 Task: Search one way flight ticket for 1 adult, 5 children, 2 infants in seat and 1 infant on lap in first from Cleveland: Cleveland Hopkins International Airport to Greensboro: Piedmont Triad International Airport on 5-1-2023. Choice of flights is Emirates. Number of bags: 1 checked bag. Price is upto 77000. Outbound departure time preference is 5:15.
Action: Mouse moved to (264, 274)
Screenshot: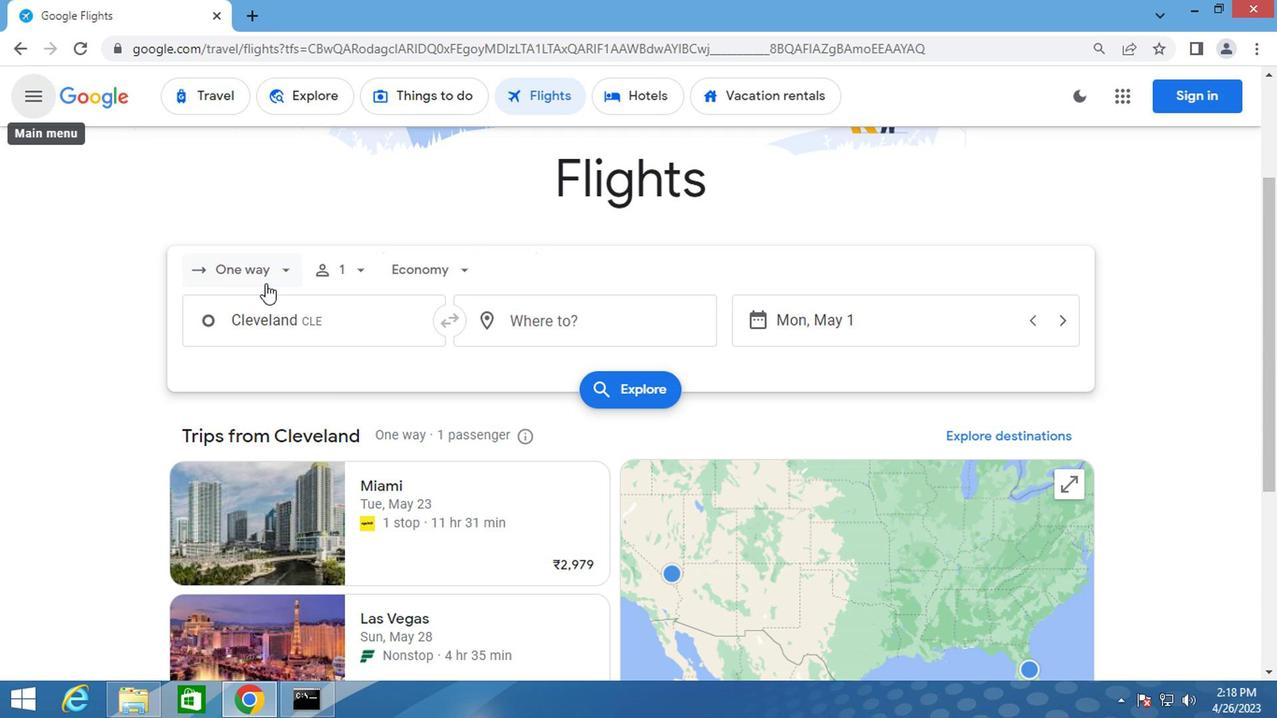 
Action: Mouse pressed left at (264, 274)
Screenshot: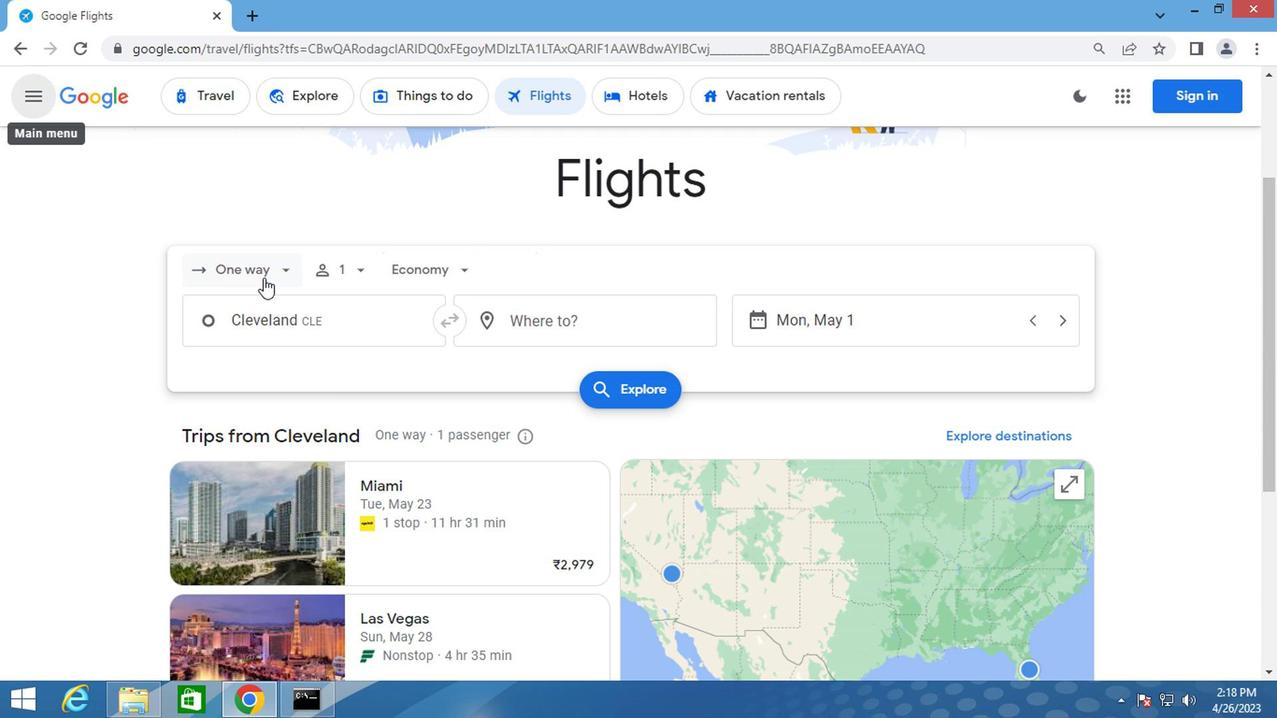 
Action: Mouse moved to (263, 346)
Screenshot: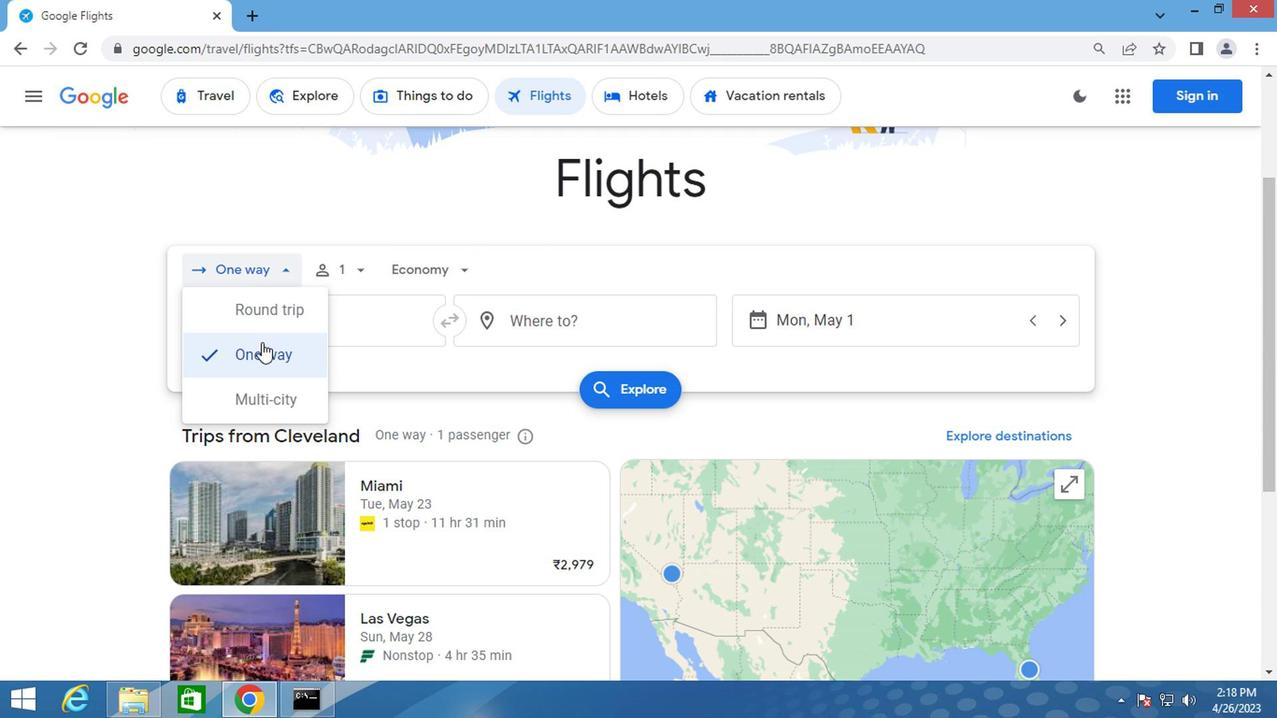 
Action: Mouse pressed left at (263, 346)
Screenshot: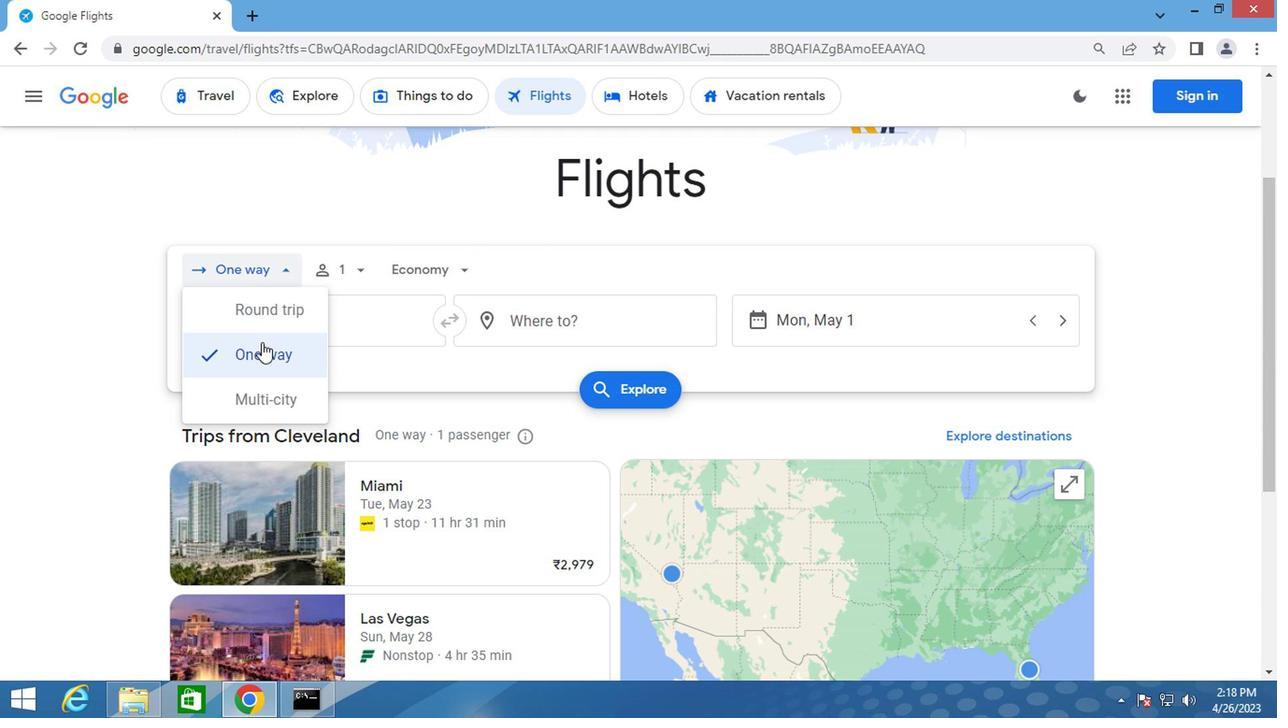
Action: Mouse moved to (358, 273)
Screenshot: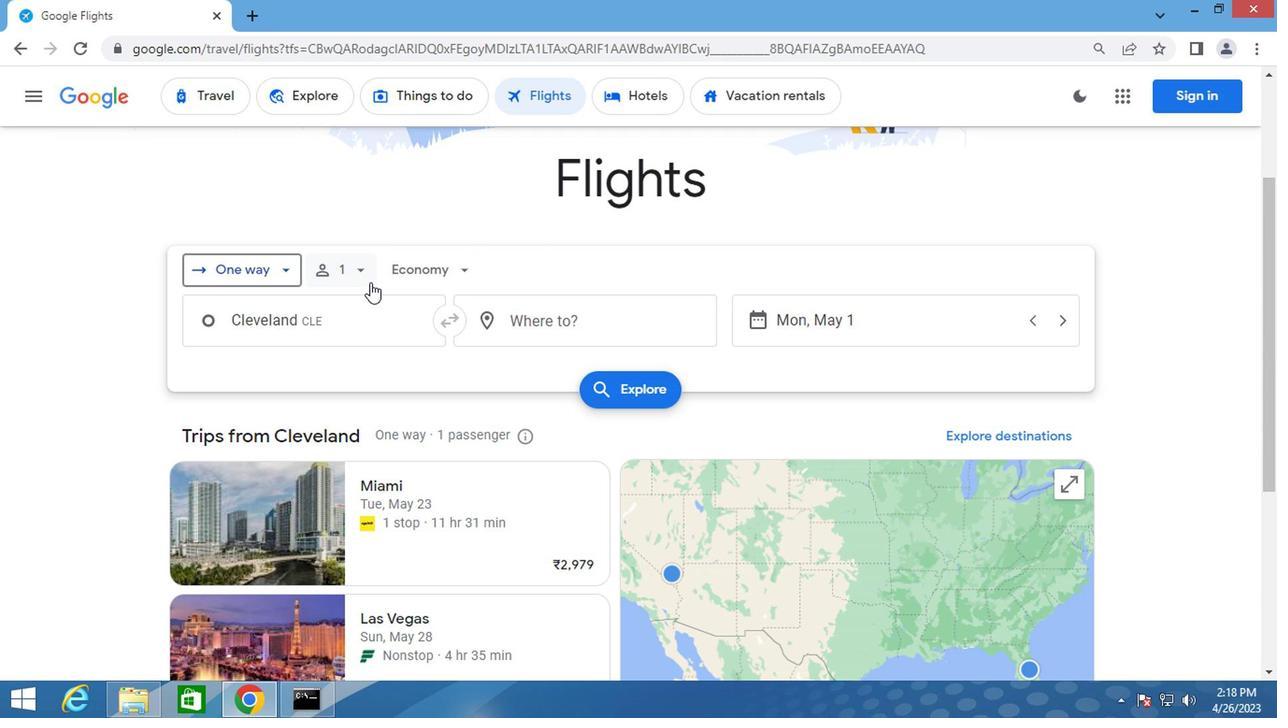 
Action: Mouse pressed left at (358, 273)
Screenshot: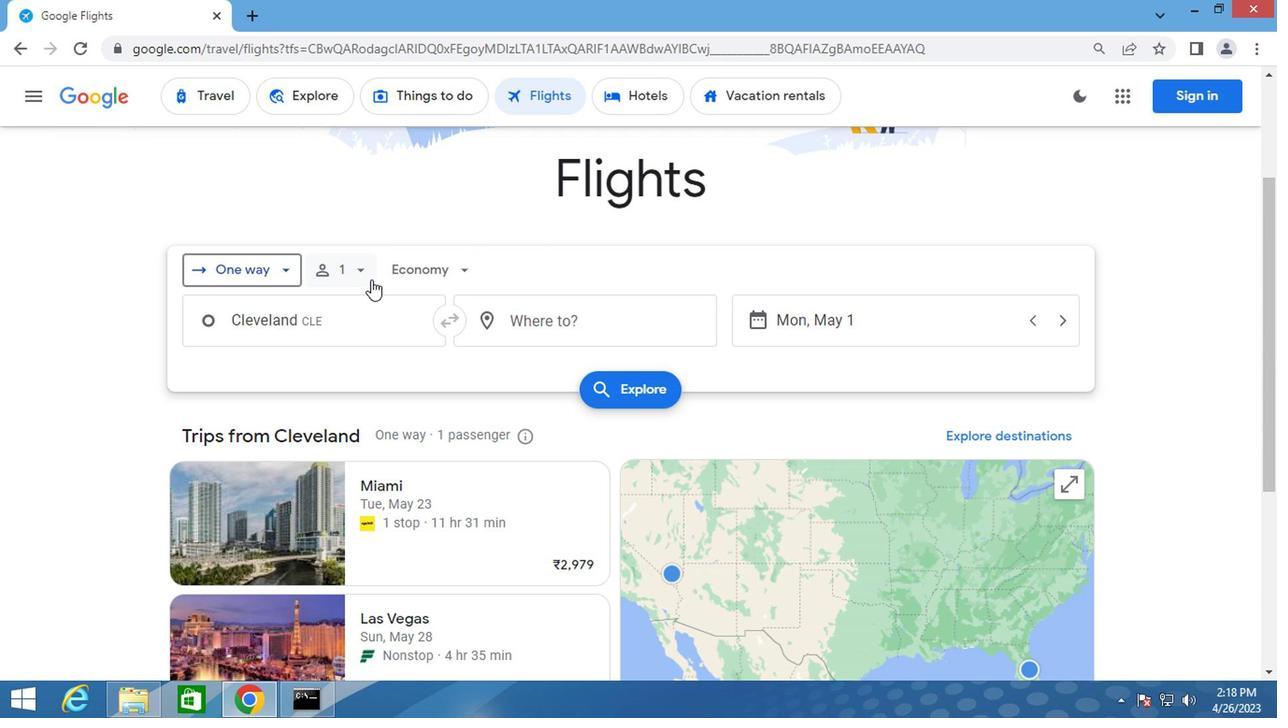 
Action: Mouse moved to (476, 367)
Screenshot: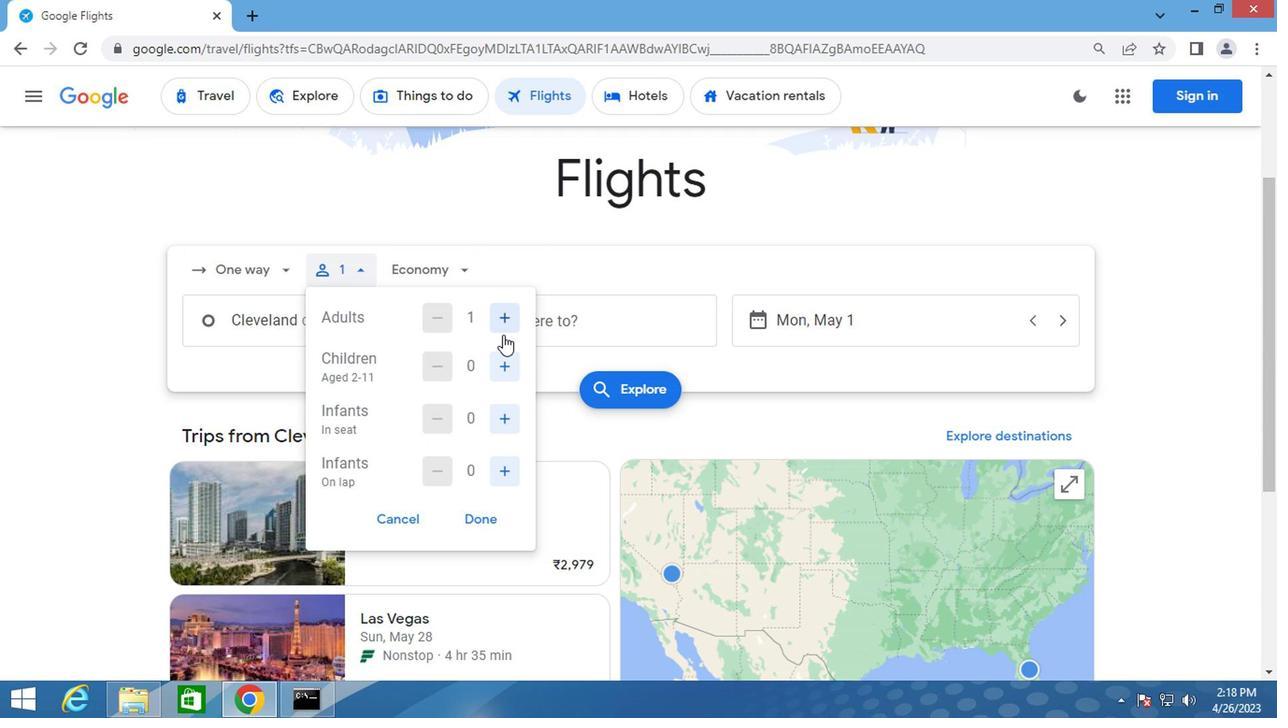 
Action: Mouse pressed left at (476, 367)
Screenshot: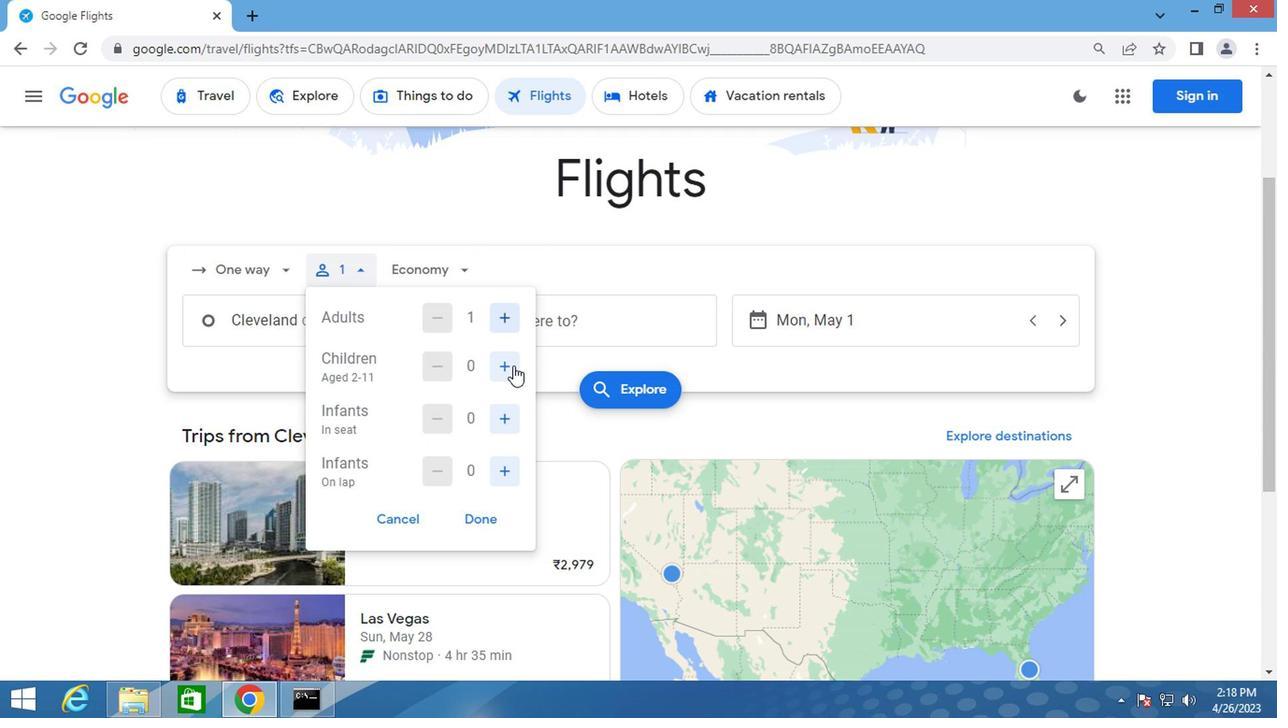 
Action: Mouse pressed left at (476, 367)
Screenshot: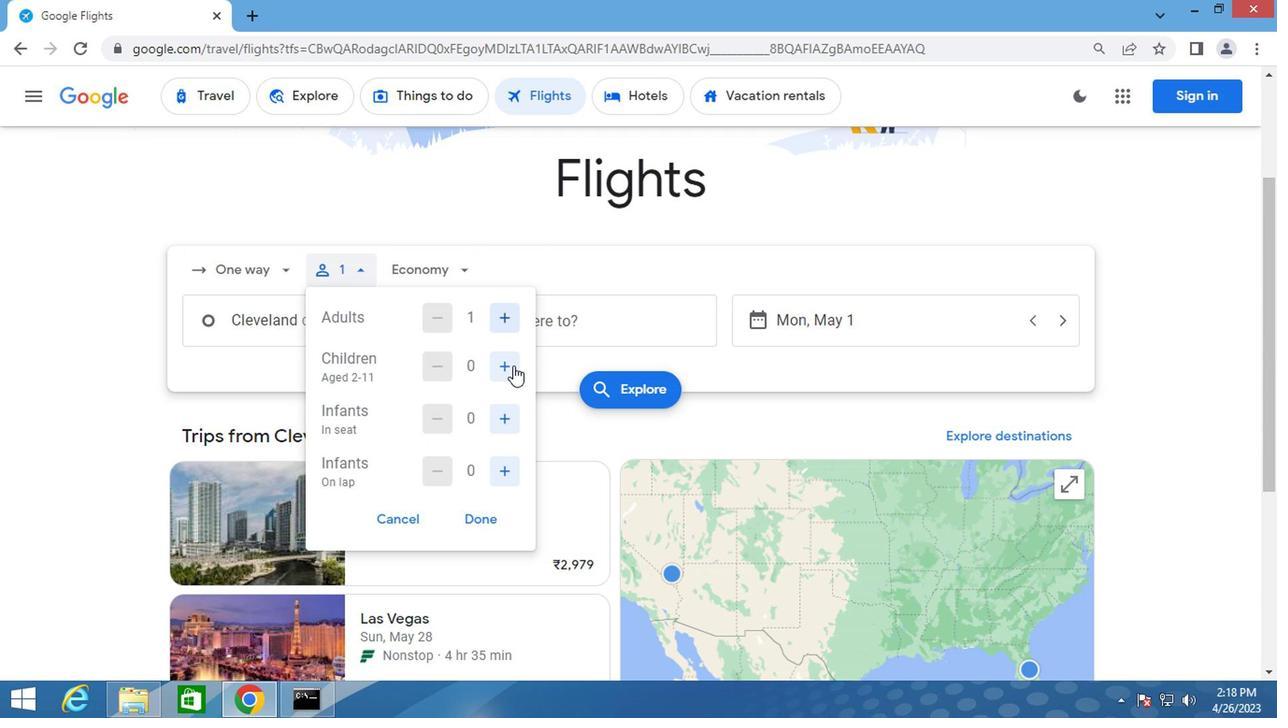 
Action: Mouse pressed left at (476, 367)
Screenshot: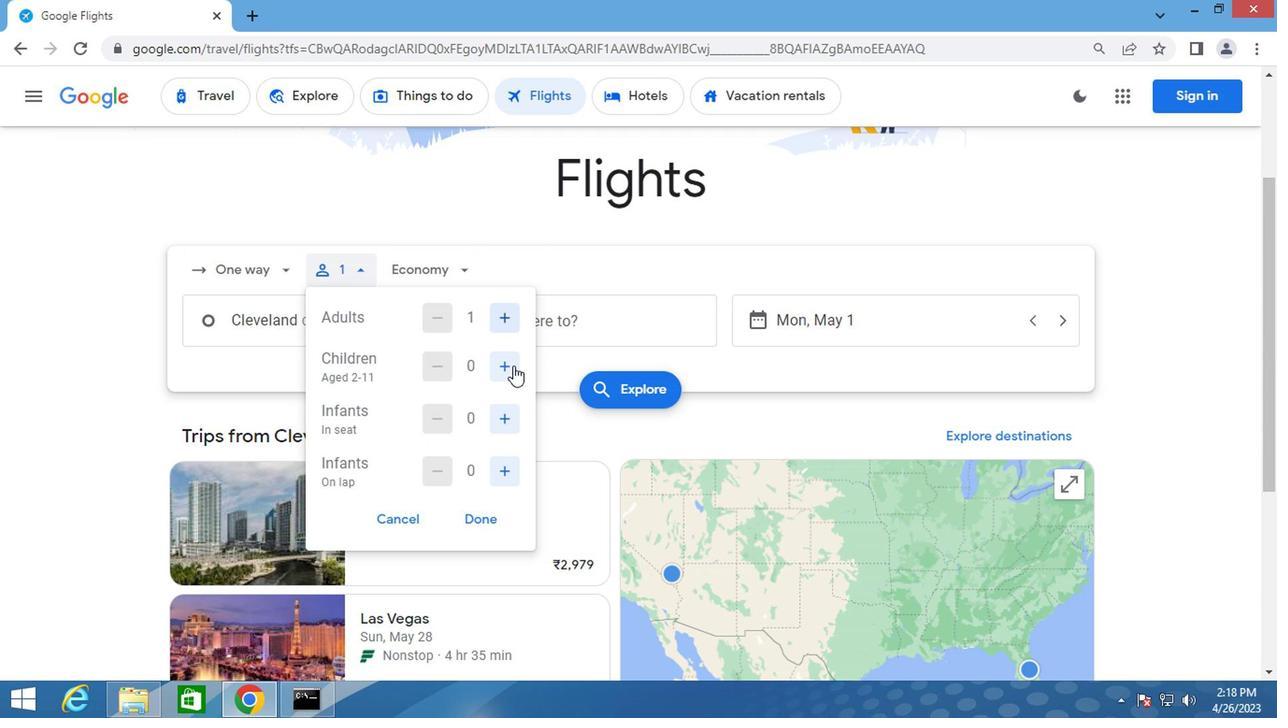 
Action: Mouse pressed left at (476, 367)
Screenshot: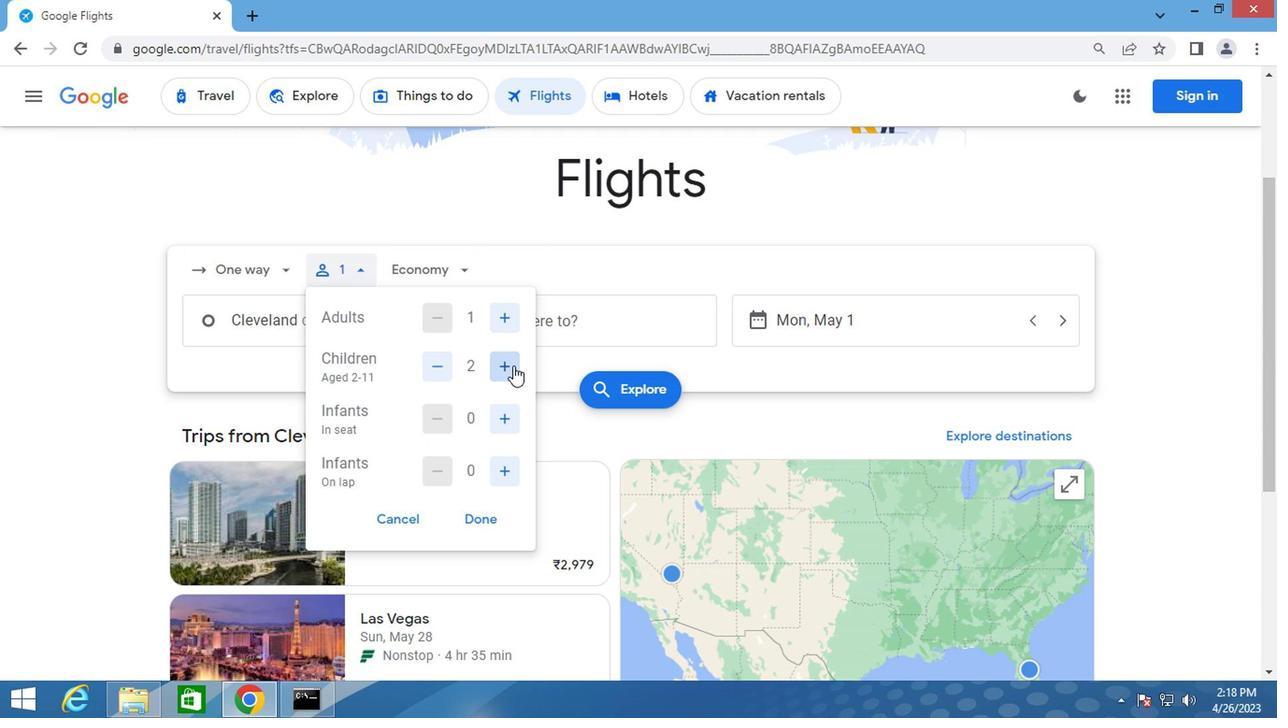 
Action: Mouse pressed left at (476, 367)
Screenshot: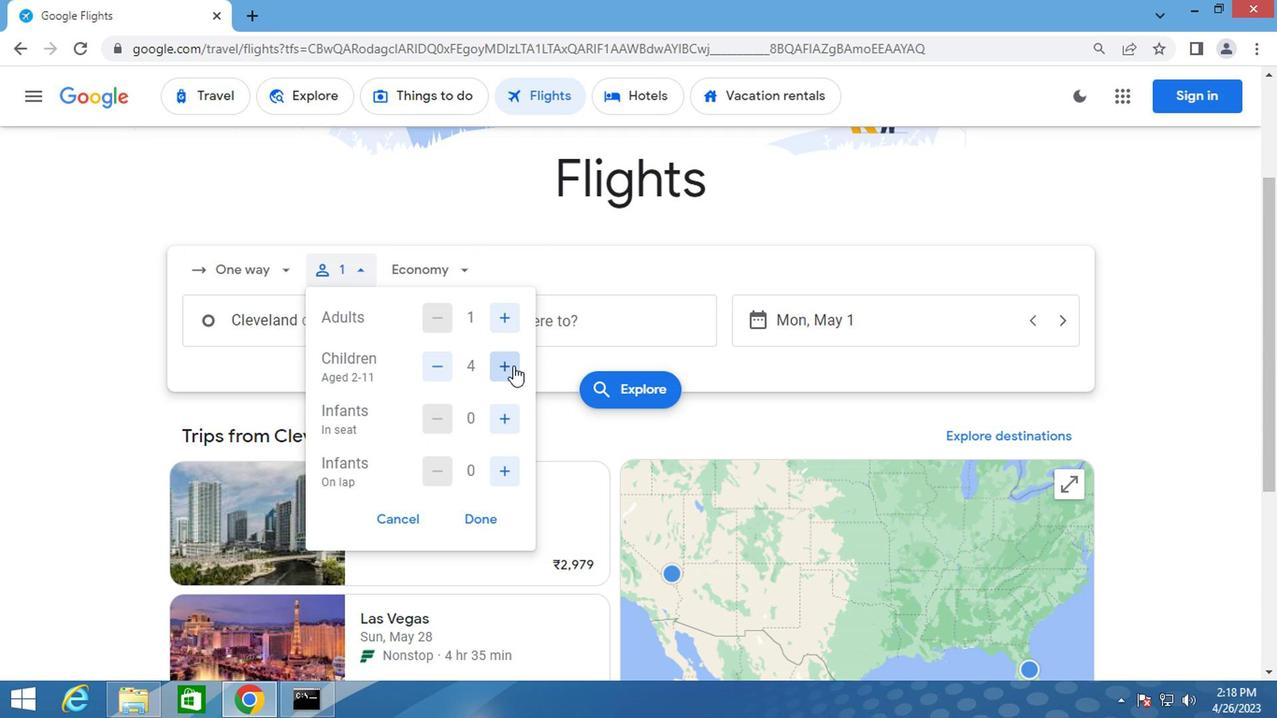 
Action: Mouse moved to (463, 418)
Screenshot: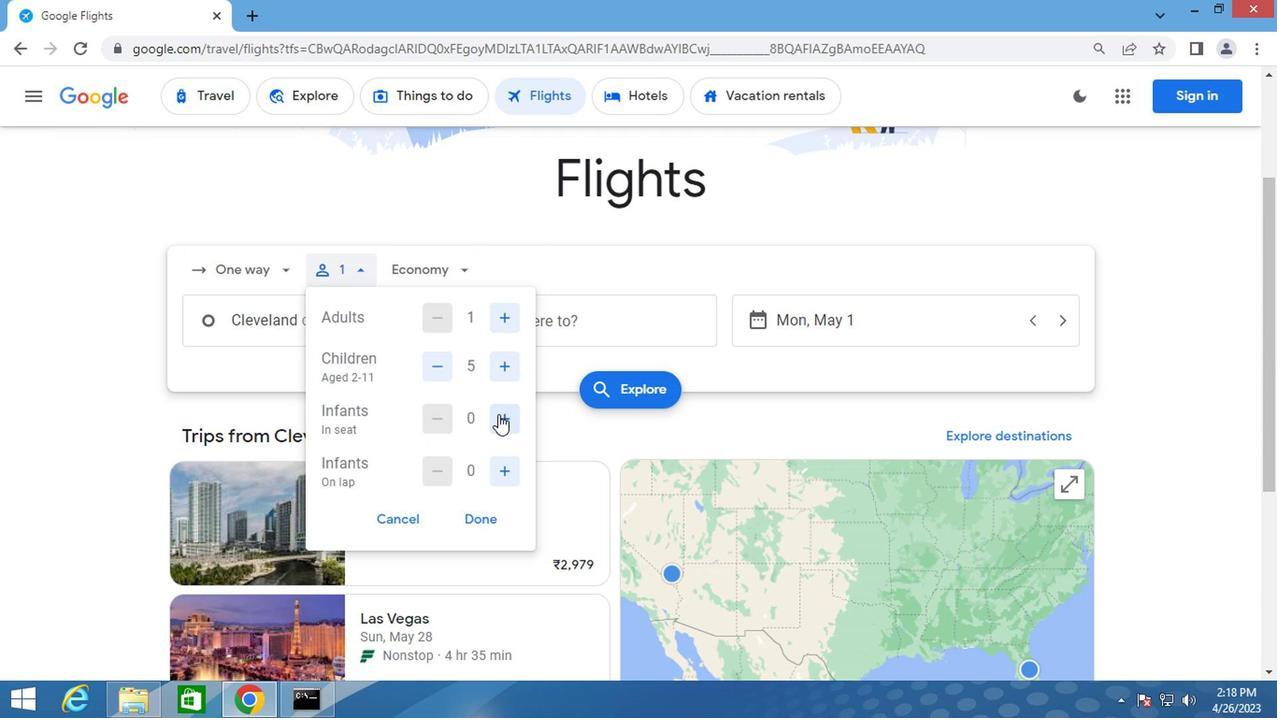 
Action: Mouse pressed left at (463, 418)
Screenshot: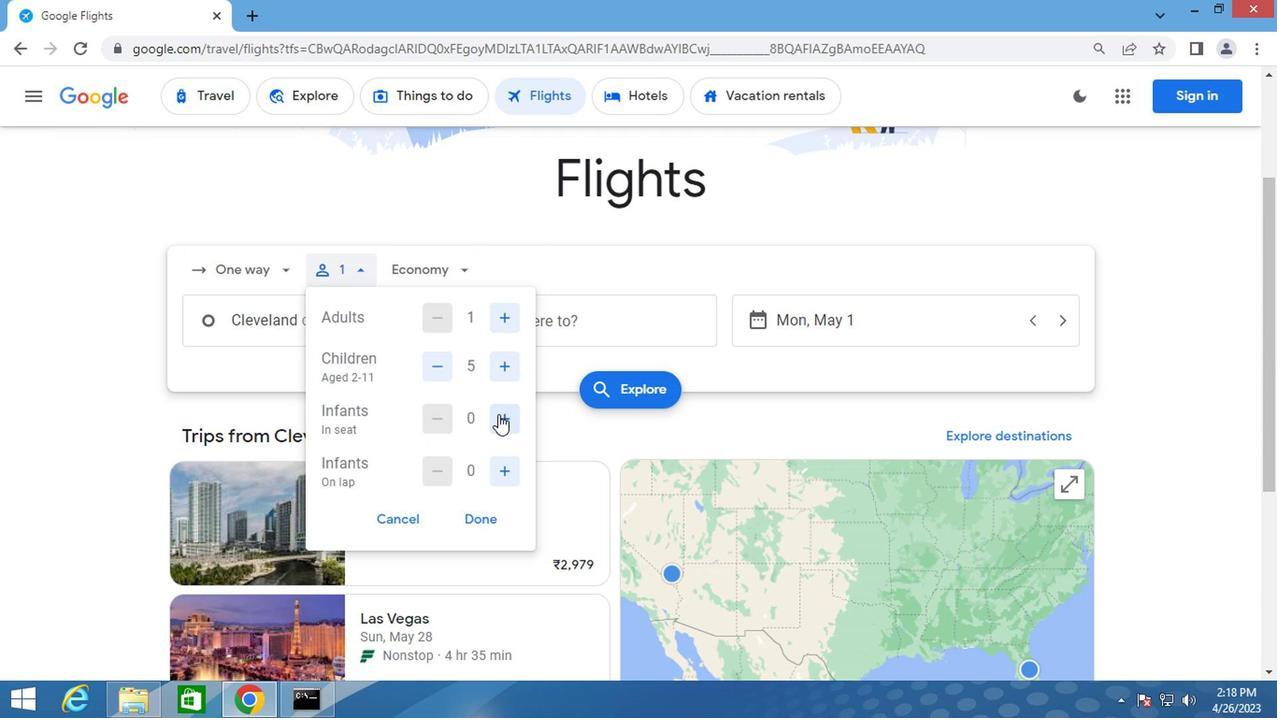 
Action: Mouse pressed left at (463, 418)
Screenshot: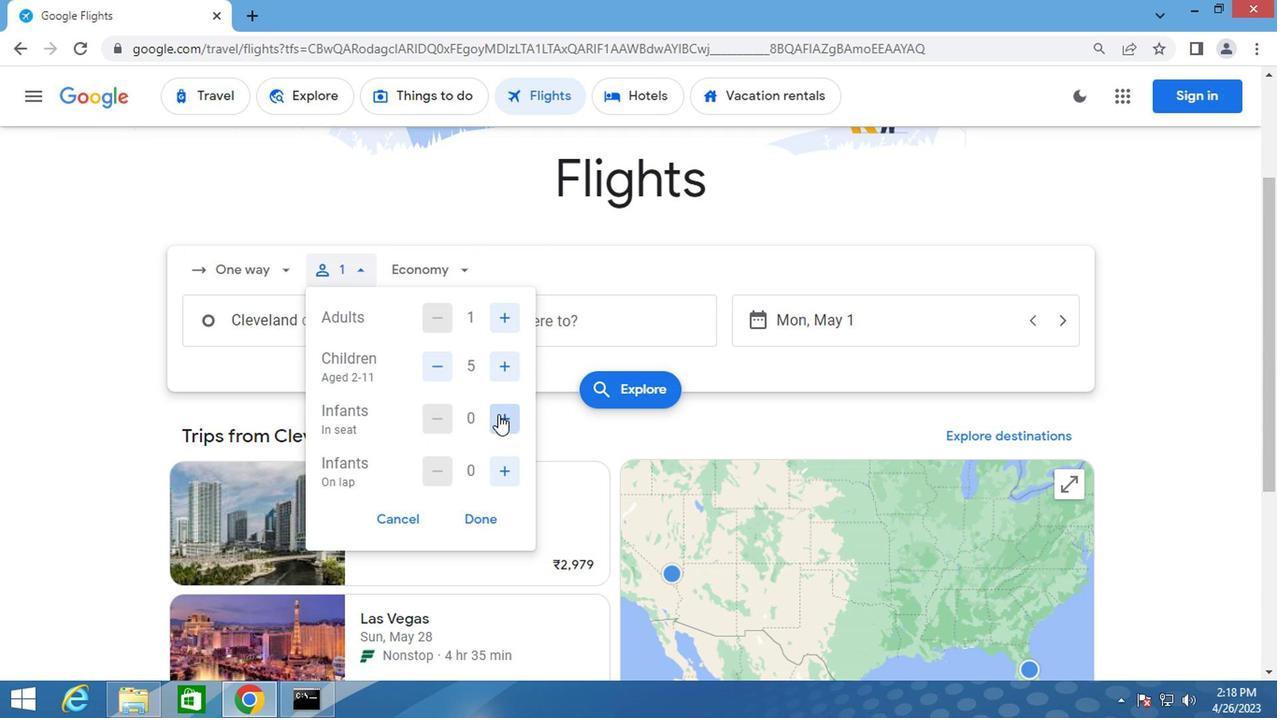 
Action: Mouse moved to (462, 475)
Screenshot: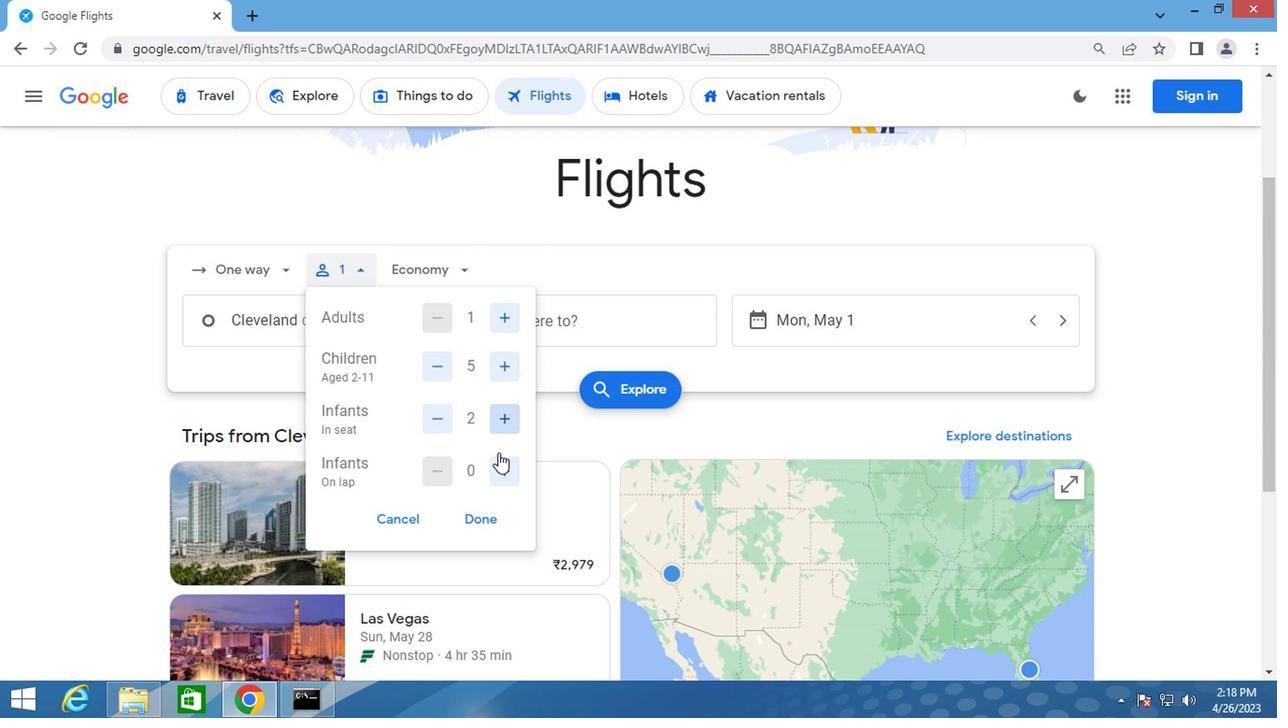 
Action: Mouse pressed left at (462, 475)
Screenshot: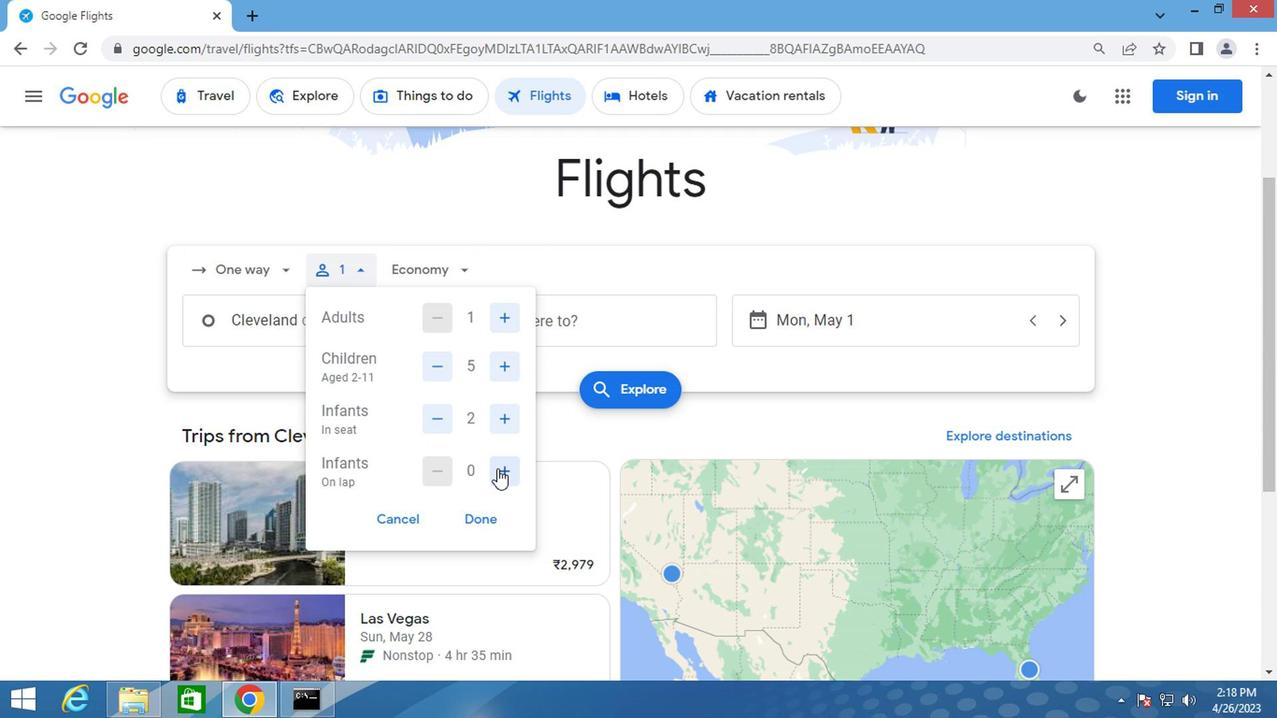 
Action: Mouse moved to (408, 265)
Screenshot: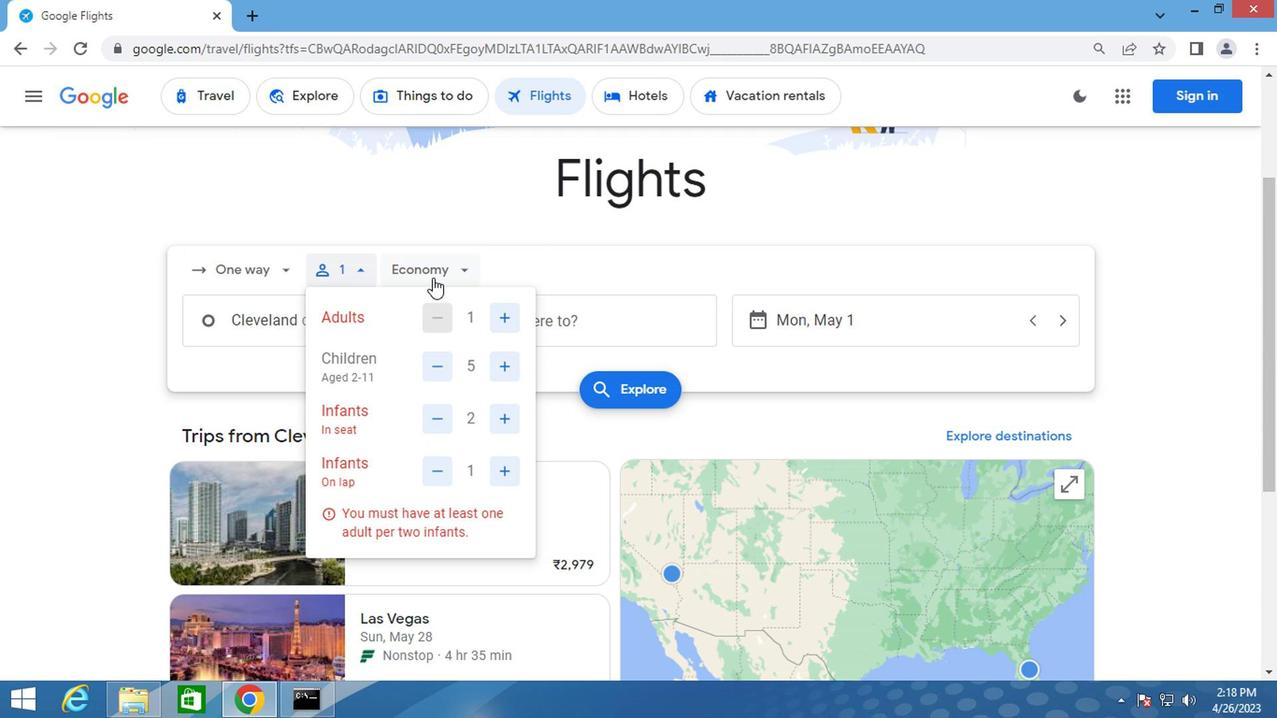 
Action: Mouse pressed left at (408, 265)
Screenshot: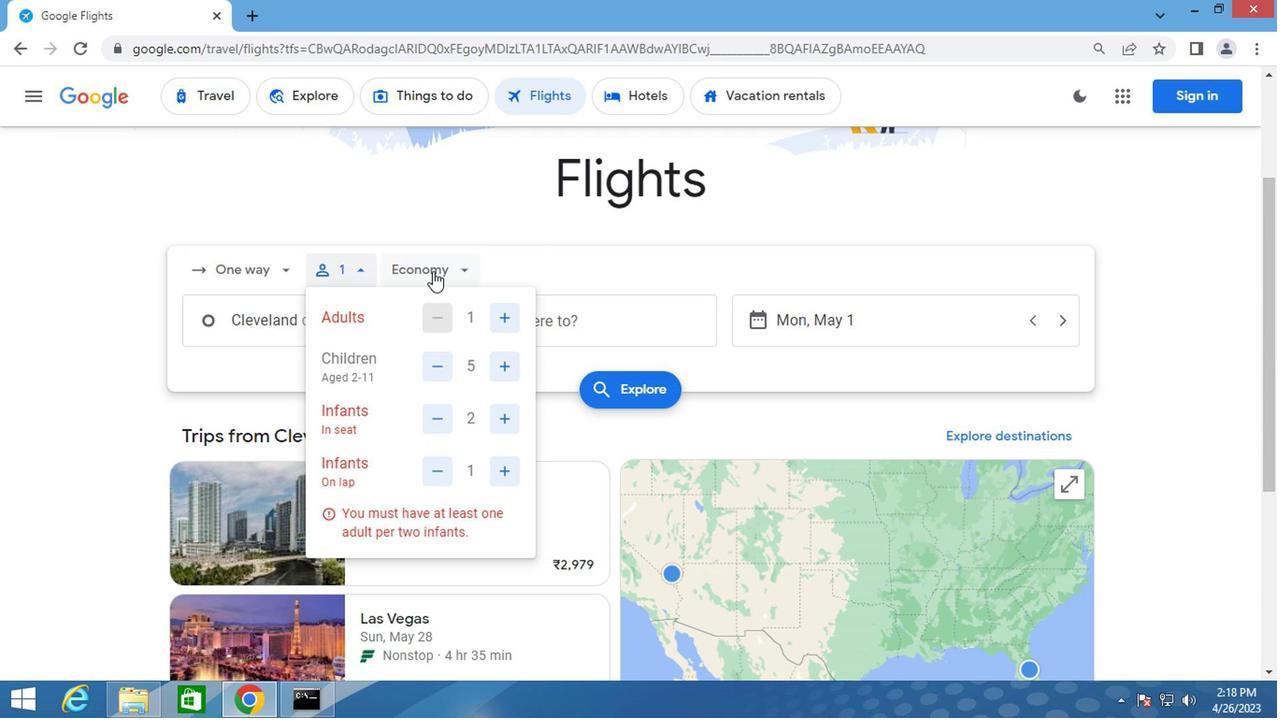 
Action: Mouse moved to (404, 447)
Screenshot: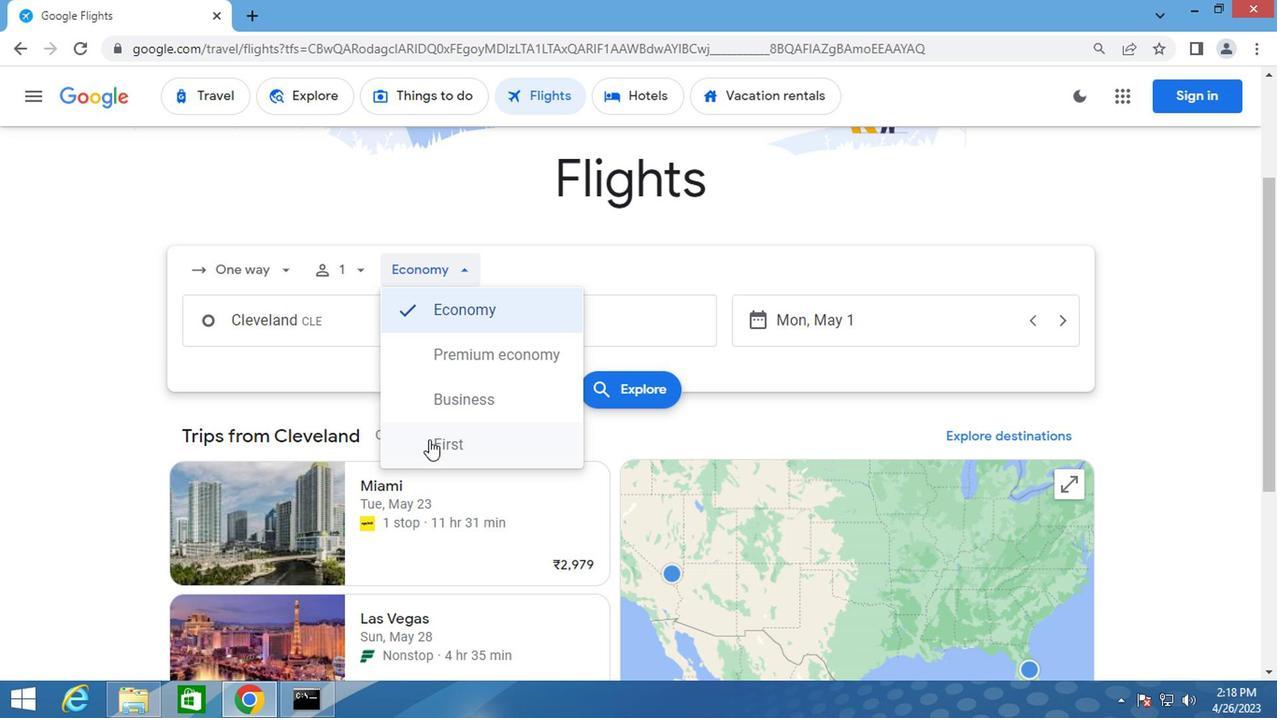 
Action: Mouse pressed left at (404, 447)
Screenshot: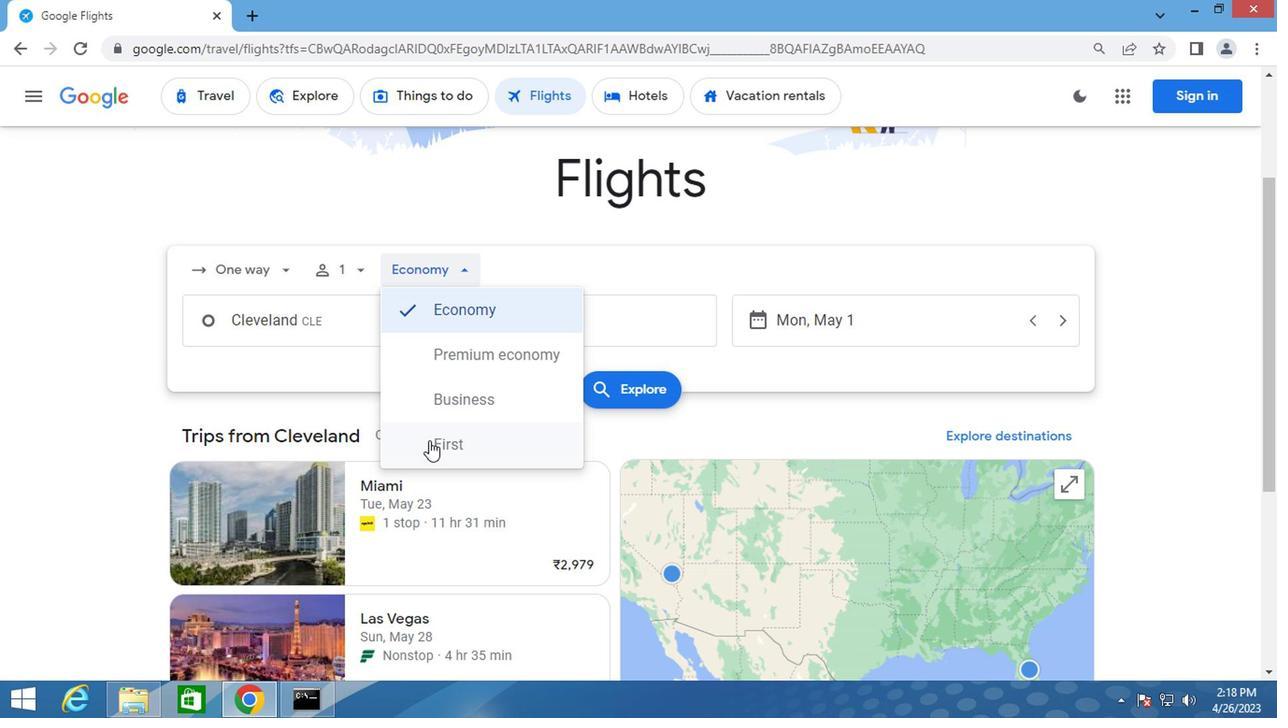 
Action: Mouse moved to (342, 329)
Screenshot: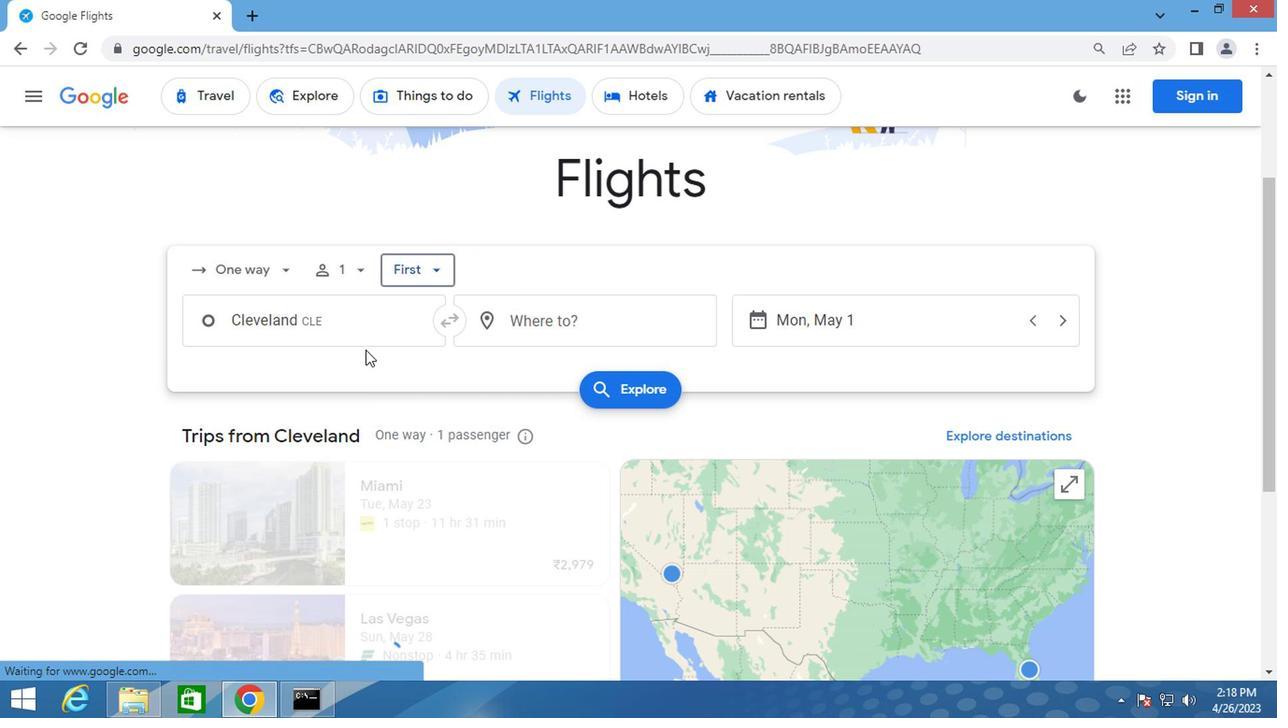 
Action: Mouse pressed left at (342, 329)
Screenshot: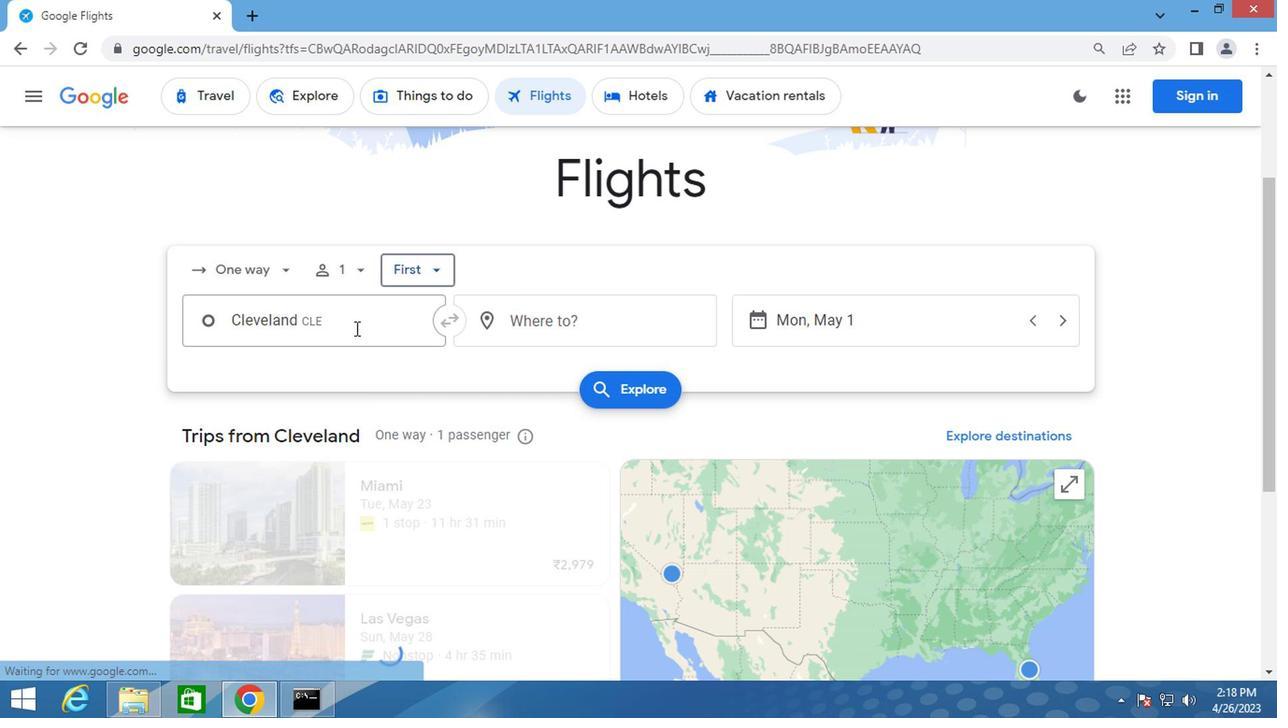 
Action: Mouse moved to (342, 327)
Screenshot: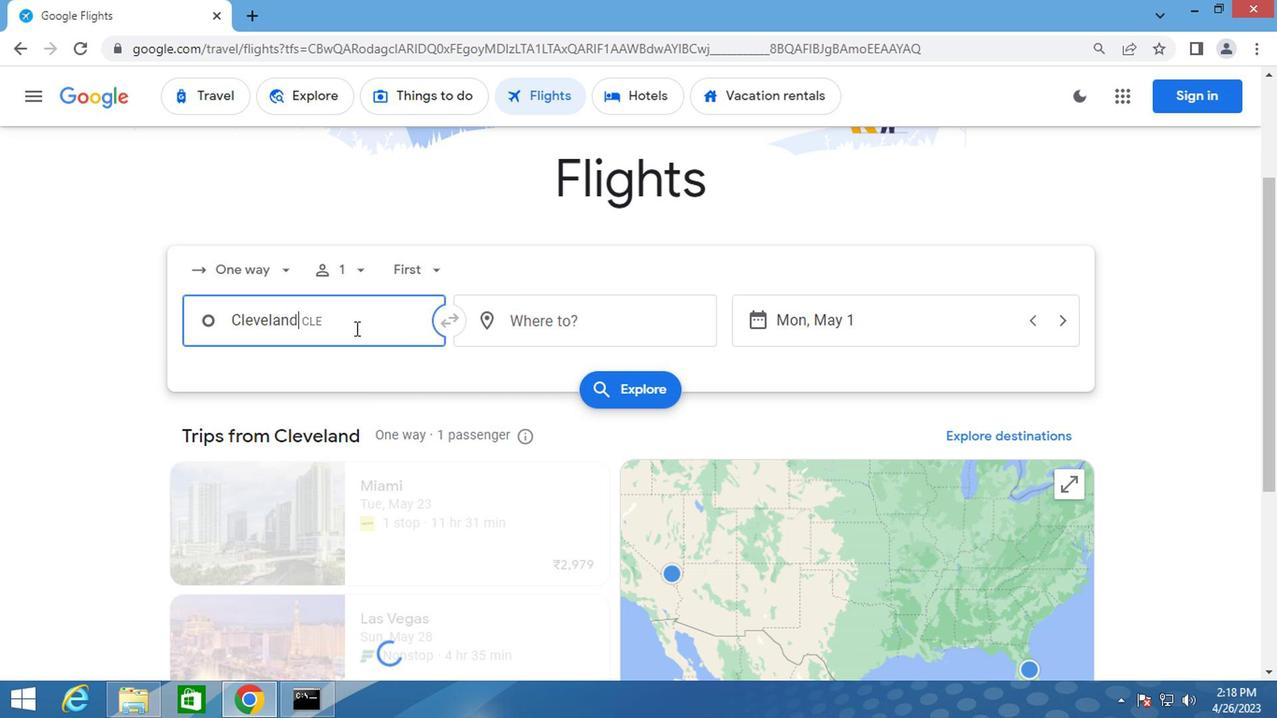 
Action: Key pressed cleveland
Screenshot: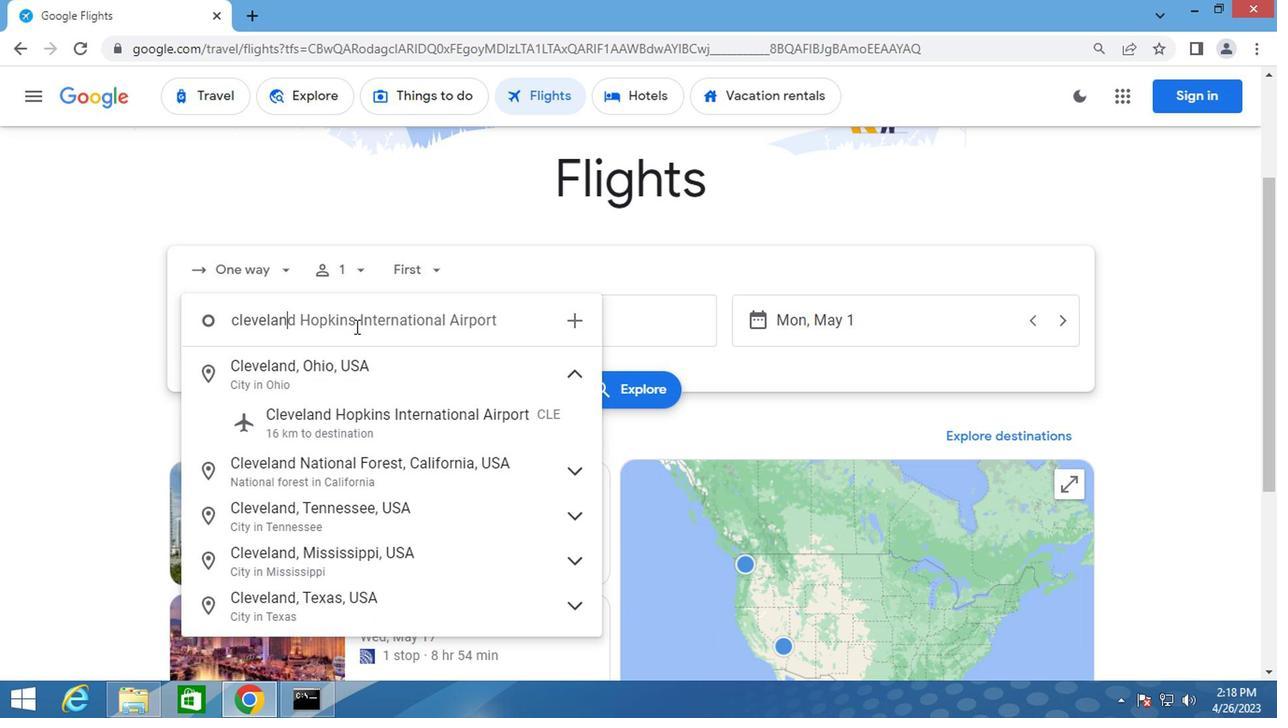 
Action: Mouse moved to (318, 420)
Screenshot: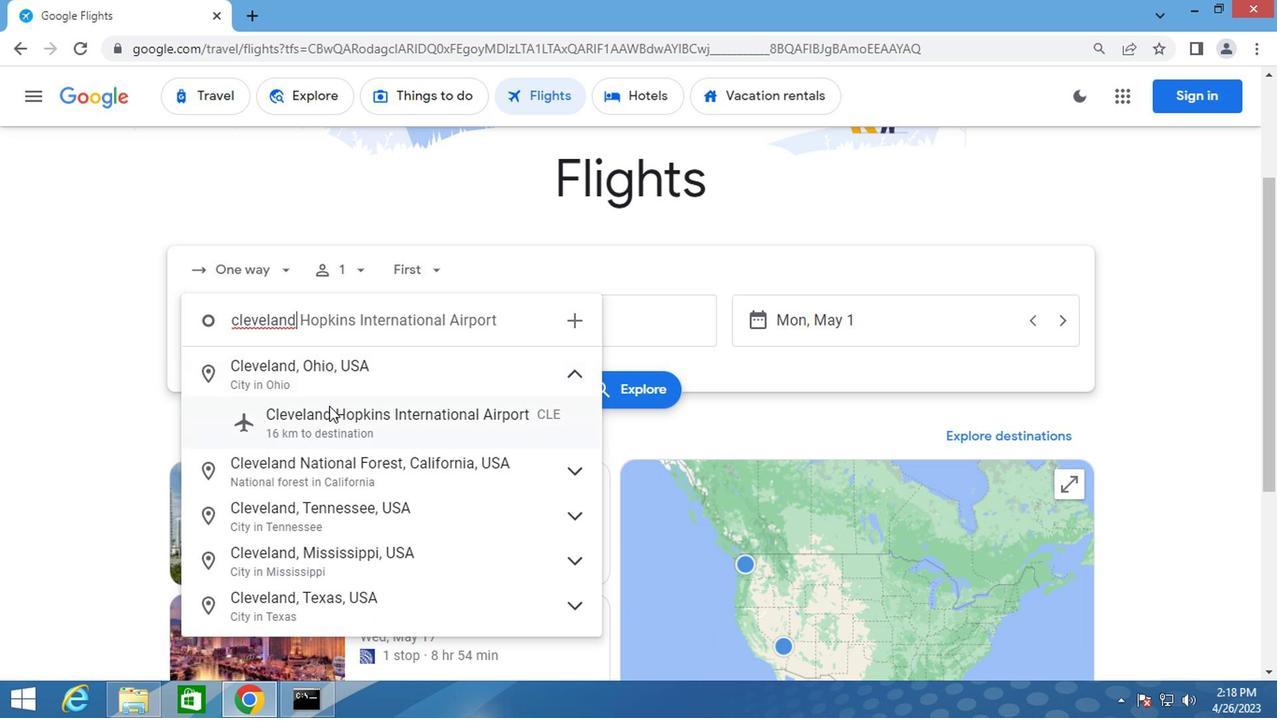 
Action: Mouse pressed left at (318, 420)
Screenshot: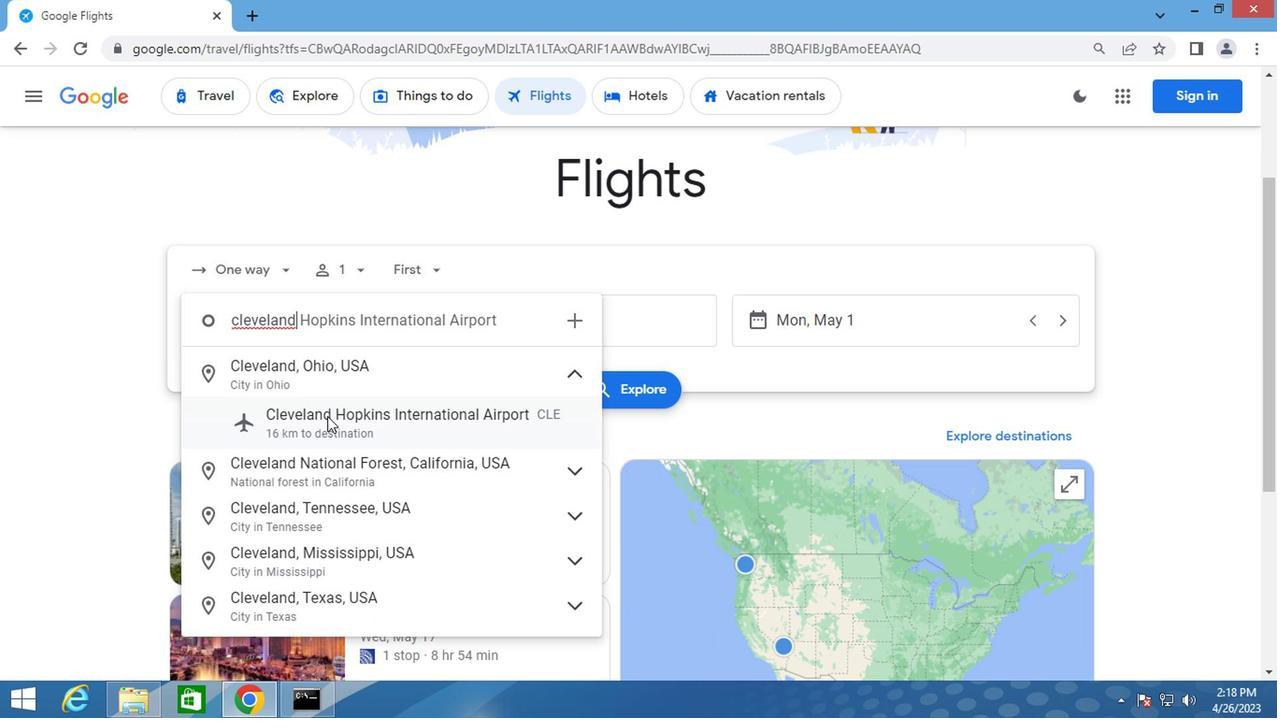 
Action: Mouse moved to (465, 334)
Screenshot: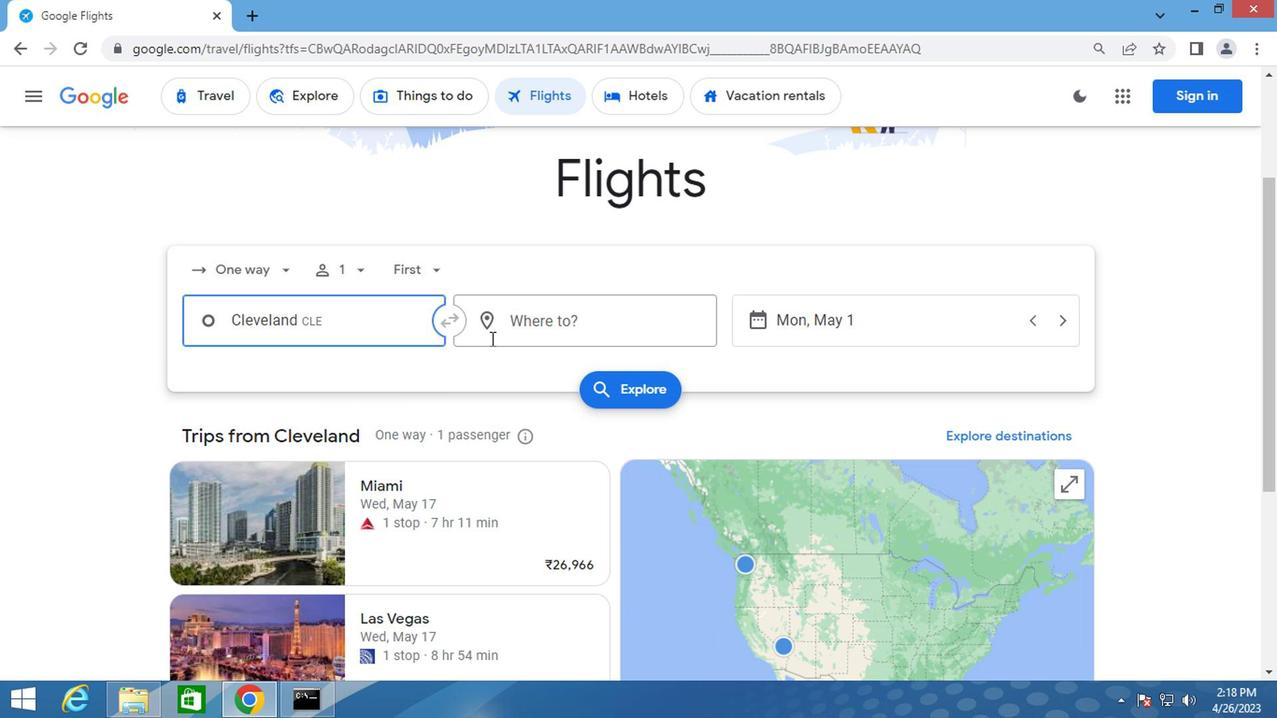 
Action: Mouse pressed left at (465, 334)
Screenshot: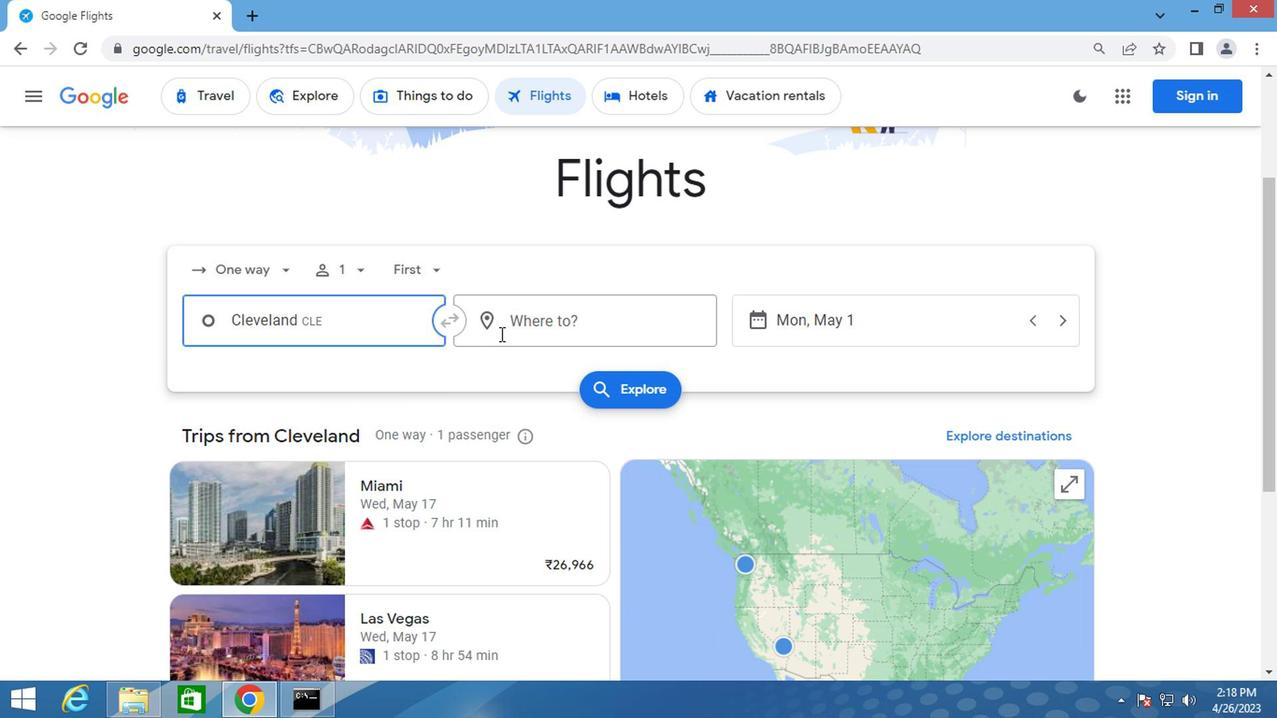 
Action: Key pressed greens
Screenshot: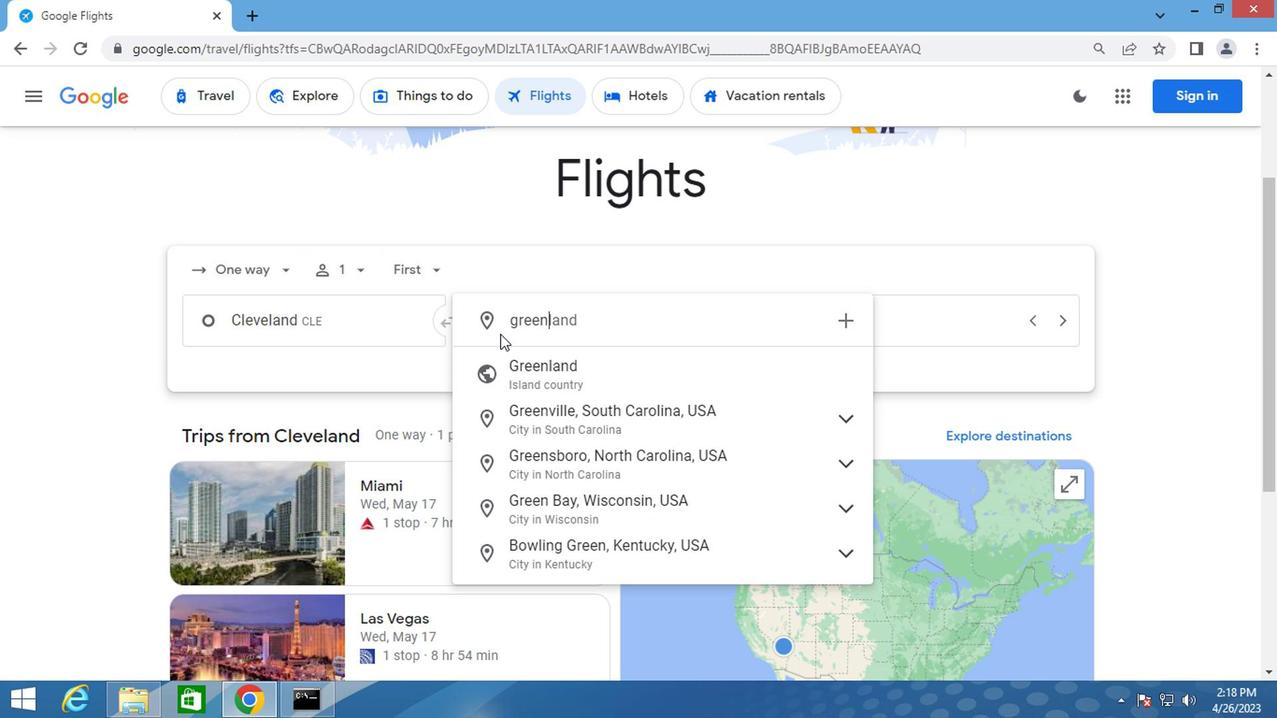 
Action: Mouse moved to (511, 422)
Screenshot: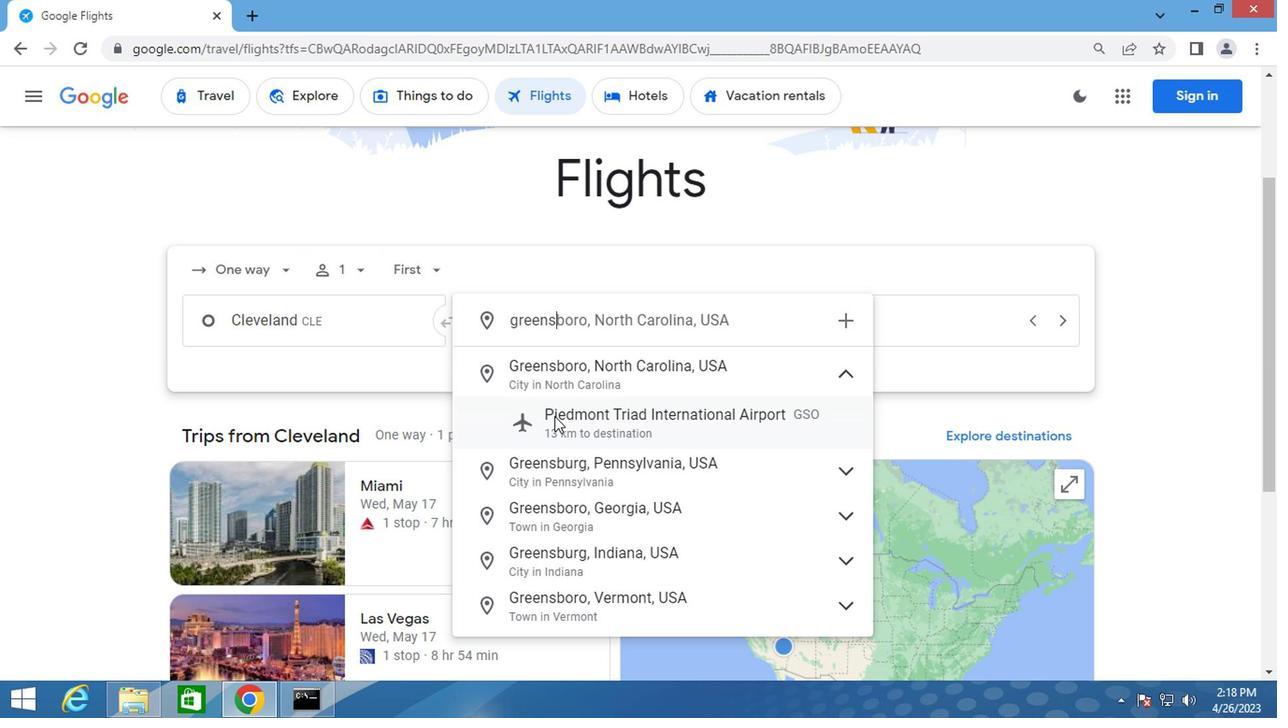 
Action: Mouse pressed left at (511, 422)
Screenshot: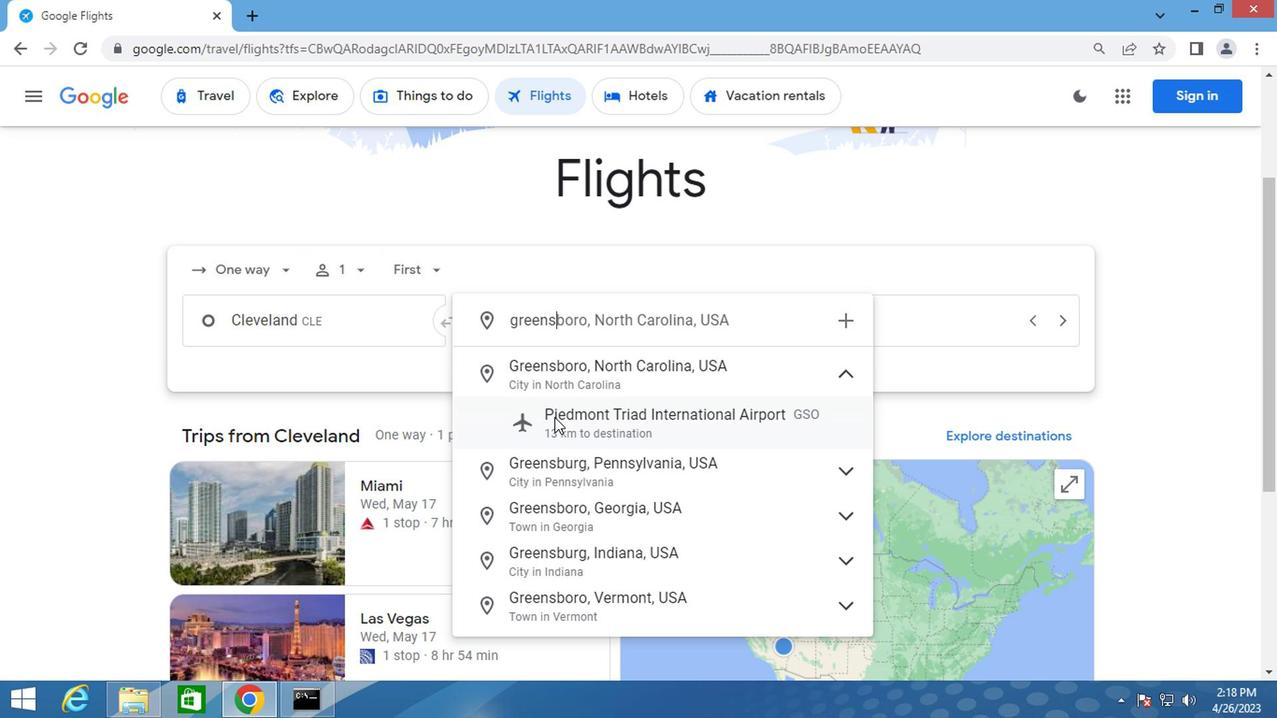 
Action: Mouse moved to (802, 309)
Screenshot: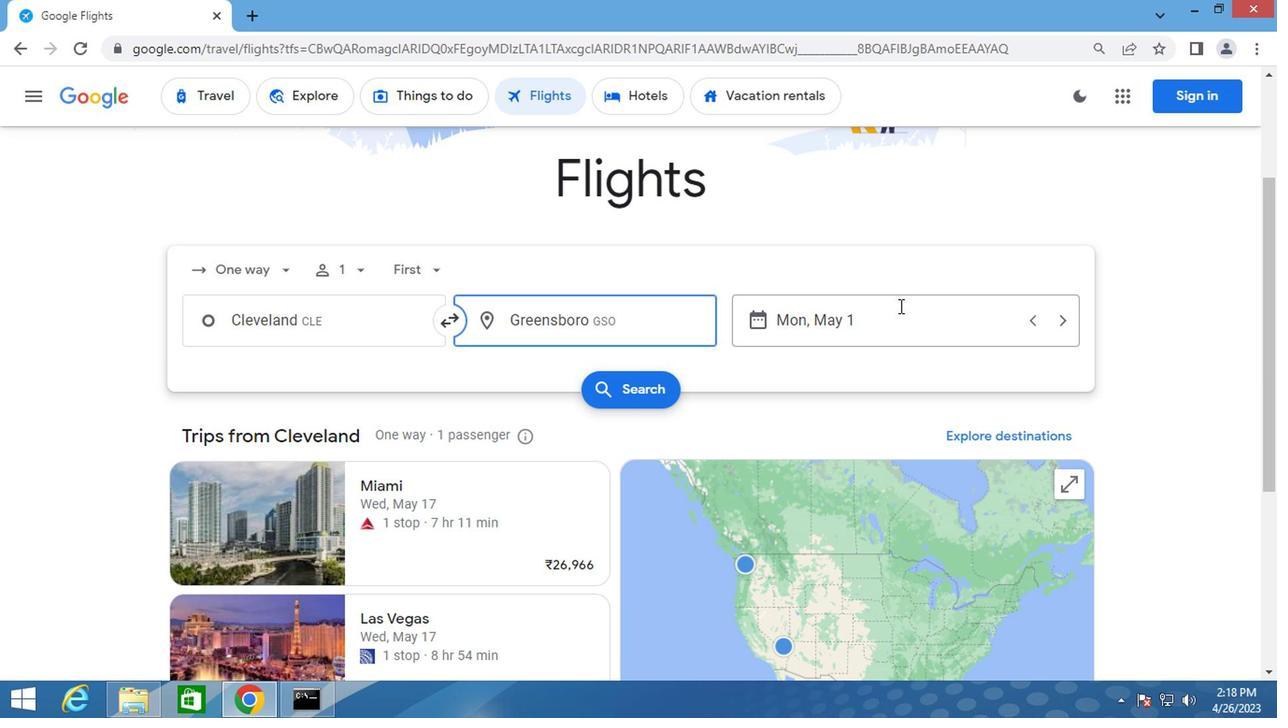 
Action: Mouse pressed left at (802, 309)
Screenshot: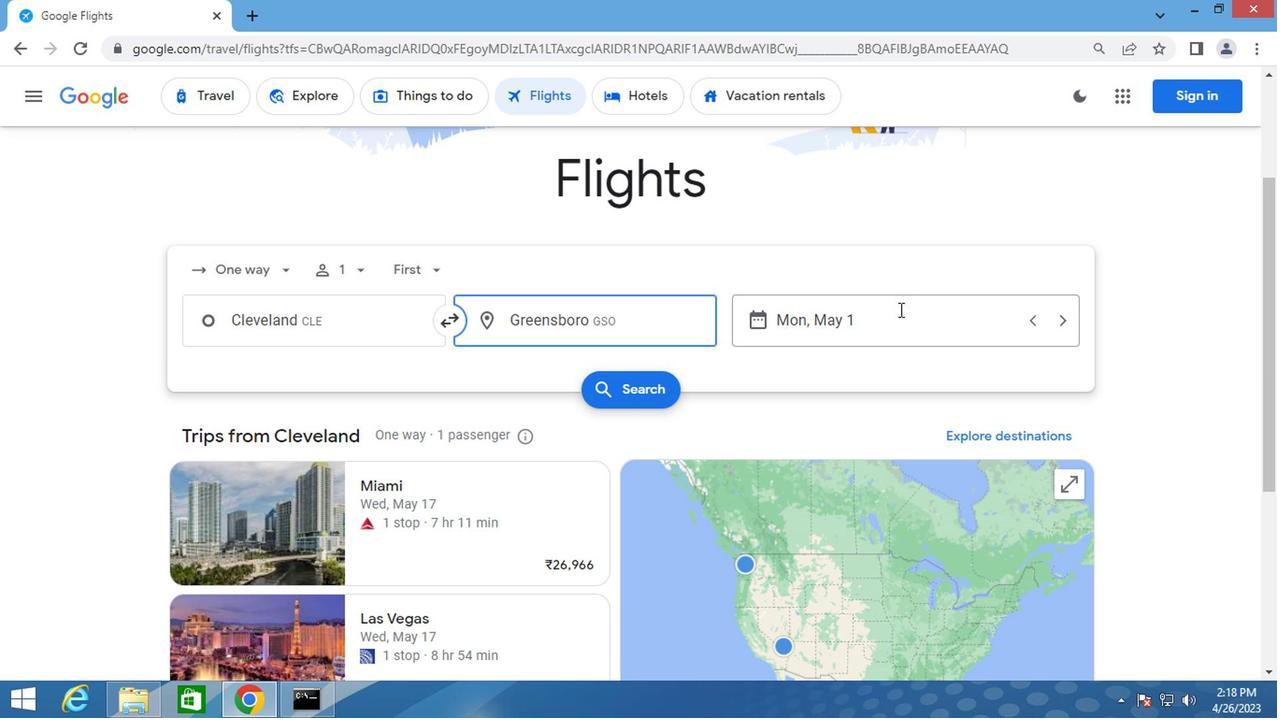
Action: Mouse moved to (912, 664)
Screenshot: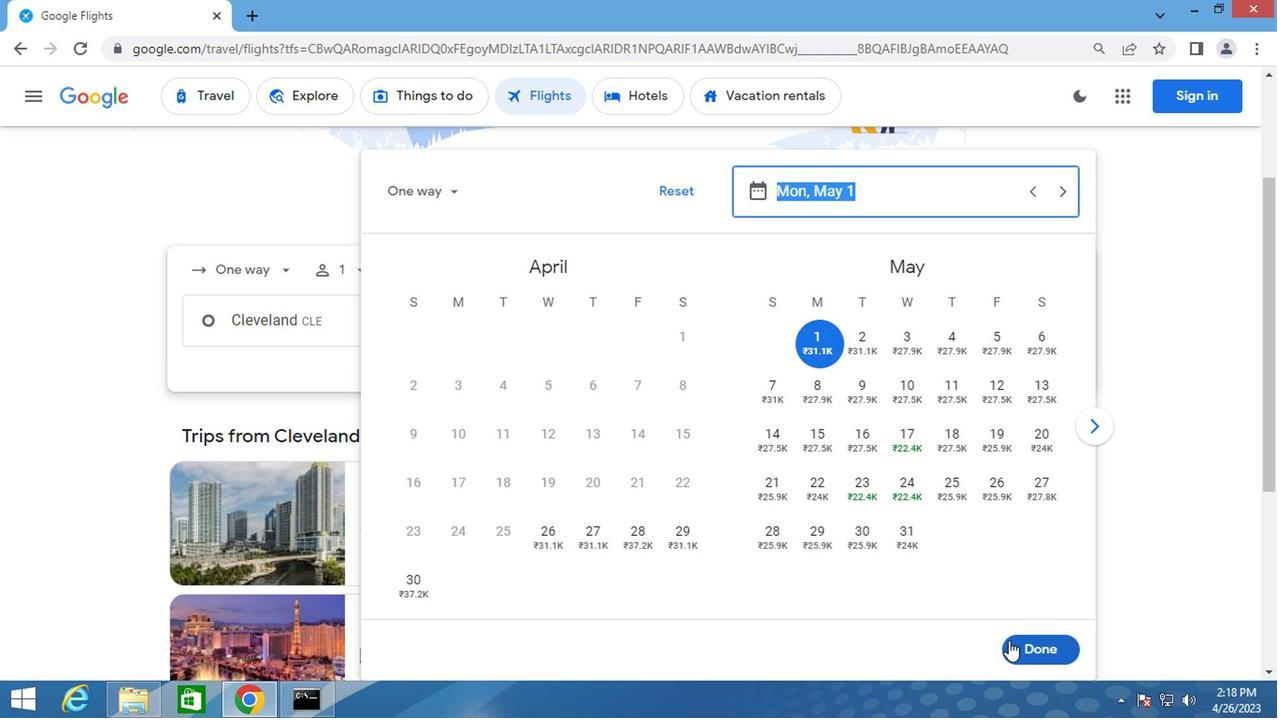 
Action: Mouse pressed left at (912, 664)
Screenshot: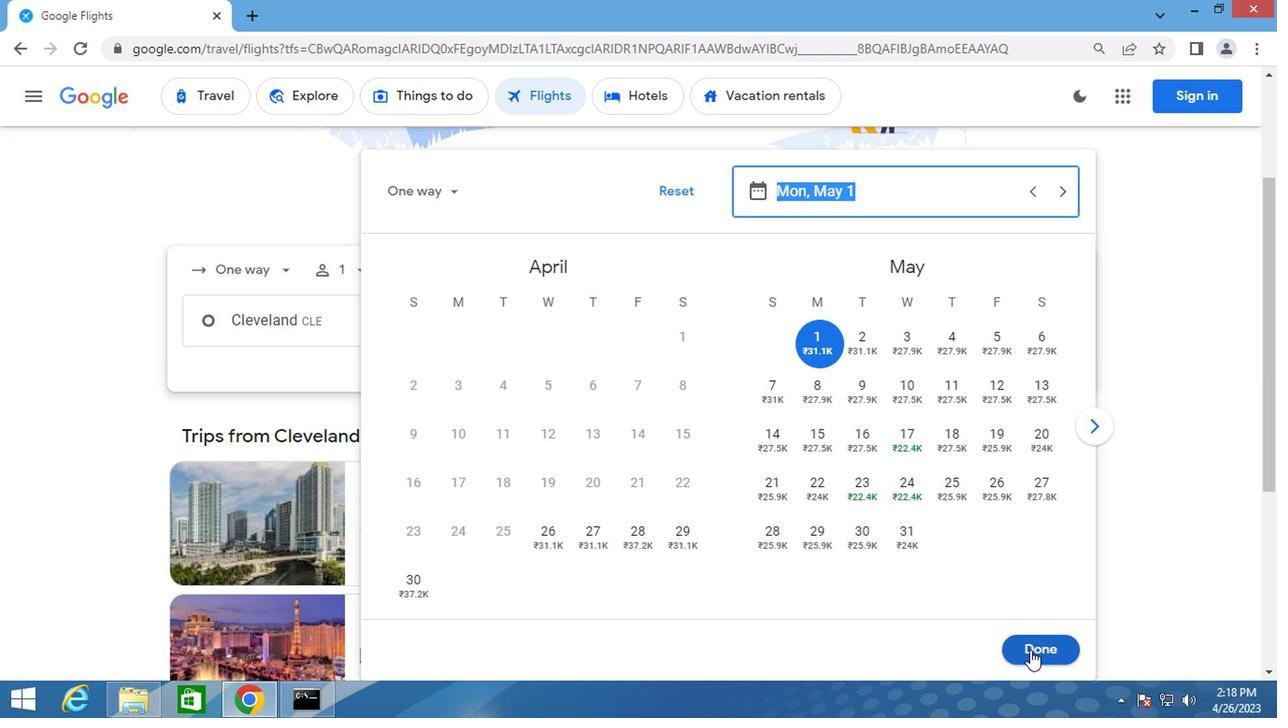 
Action: Mouse moved to (586, 397)
Screenshot: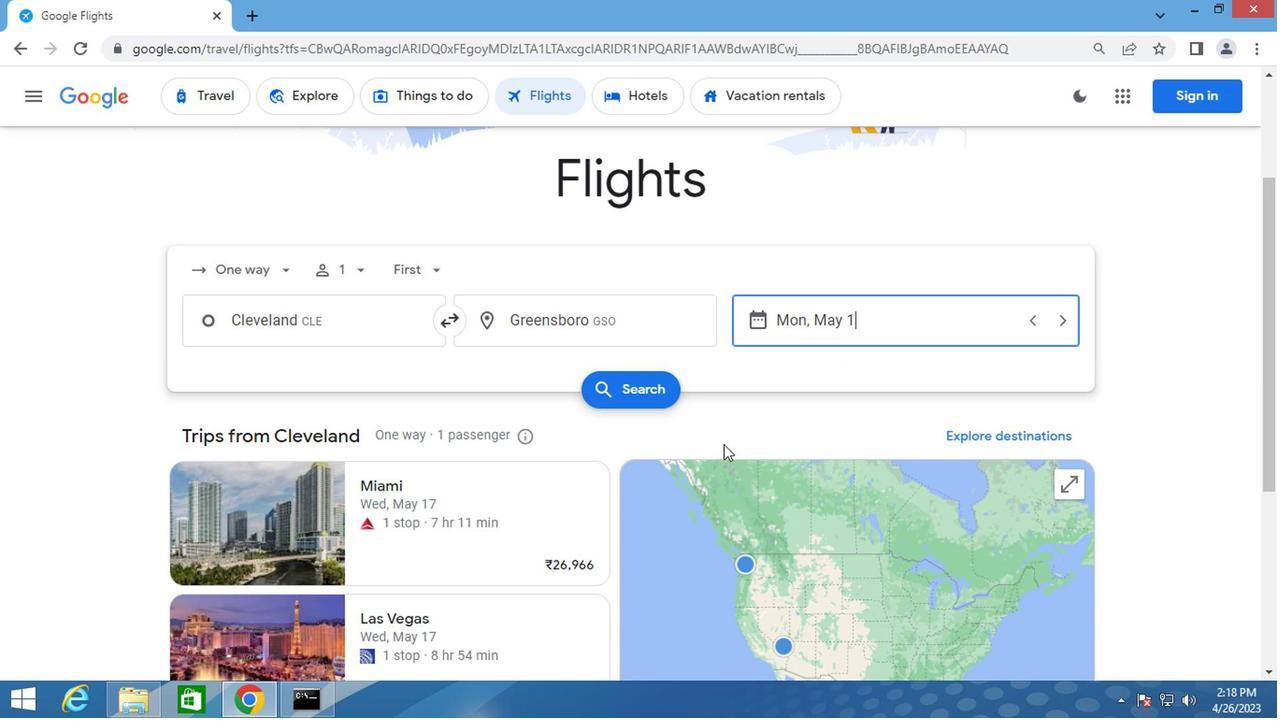 
Action: Mouse pressed left at (586, 397)
Screenshot: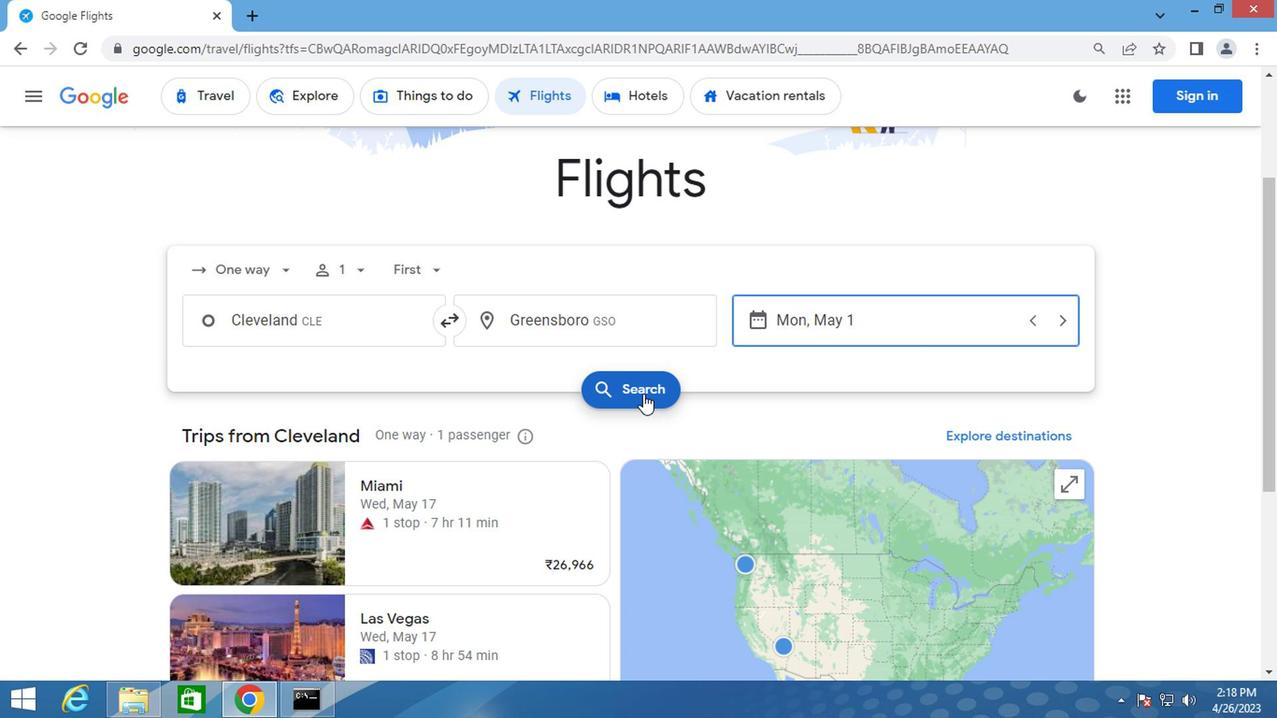 
Action: Mouse moved to (236, 273)
Screenshot: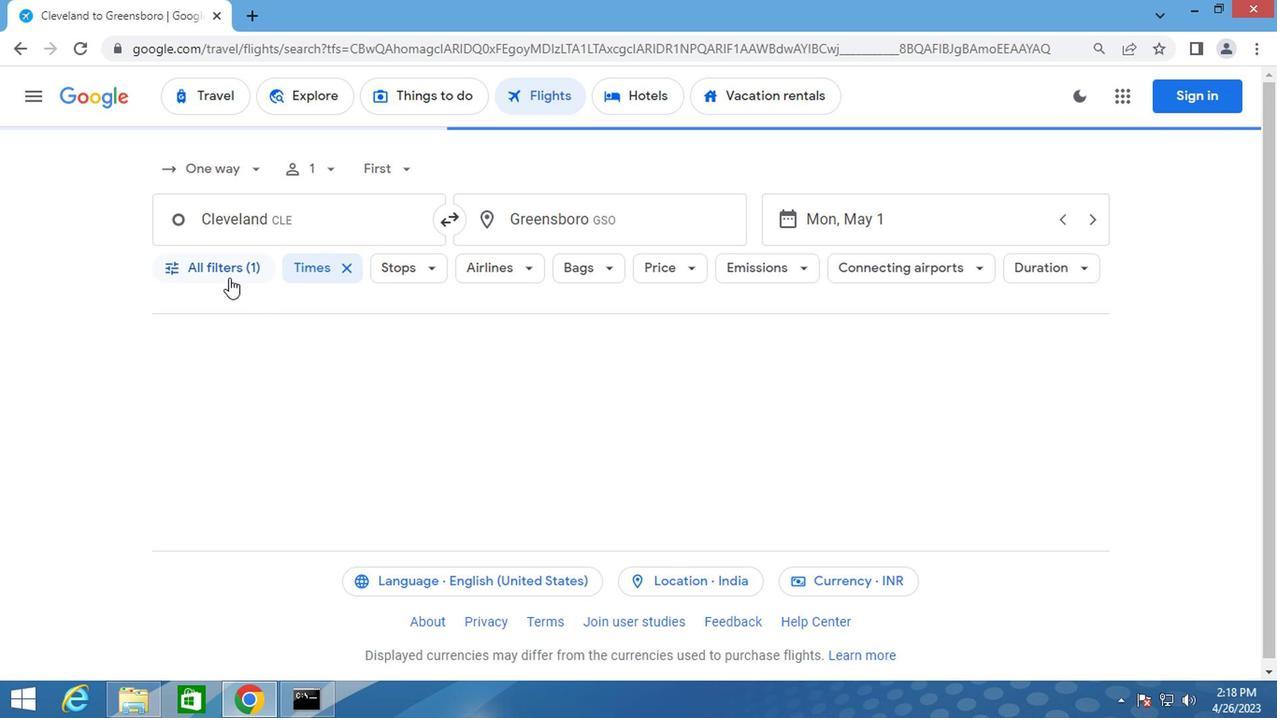 
Action: Mouse pressed left at (236, 273)
Screenshot: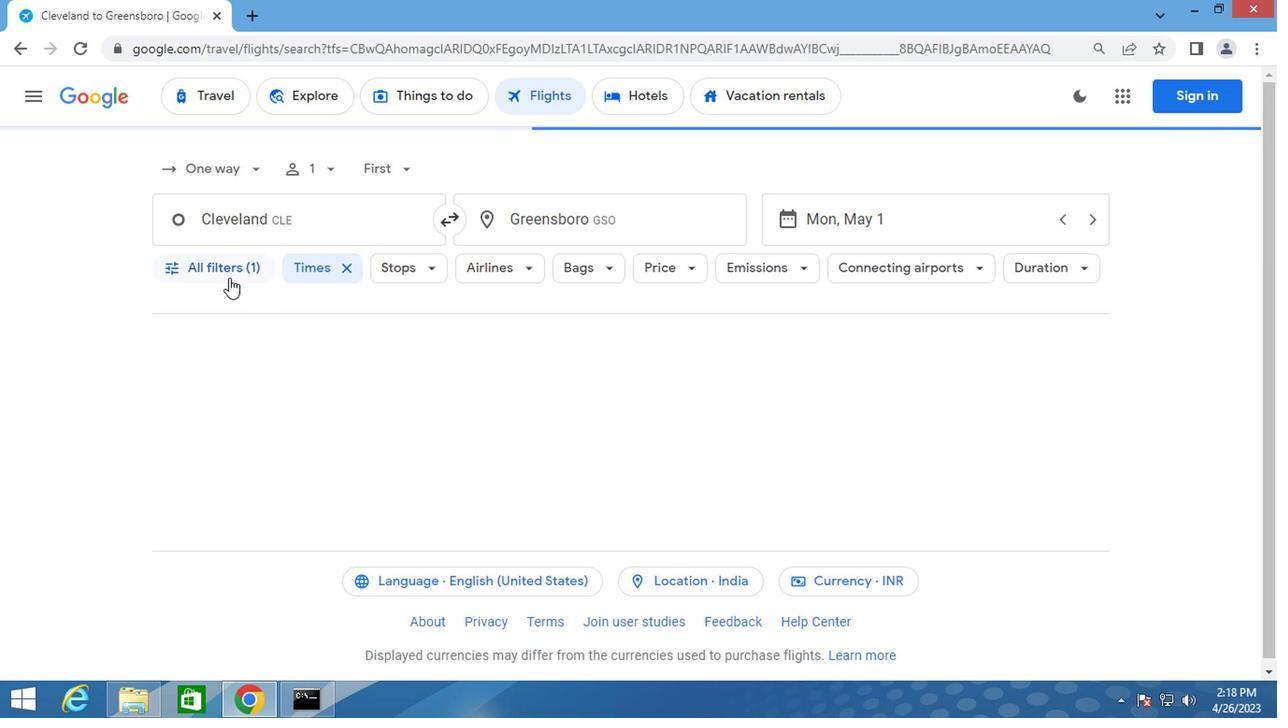 
Action: Mouse moved to (293, 411)
Screenshot: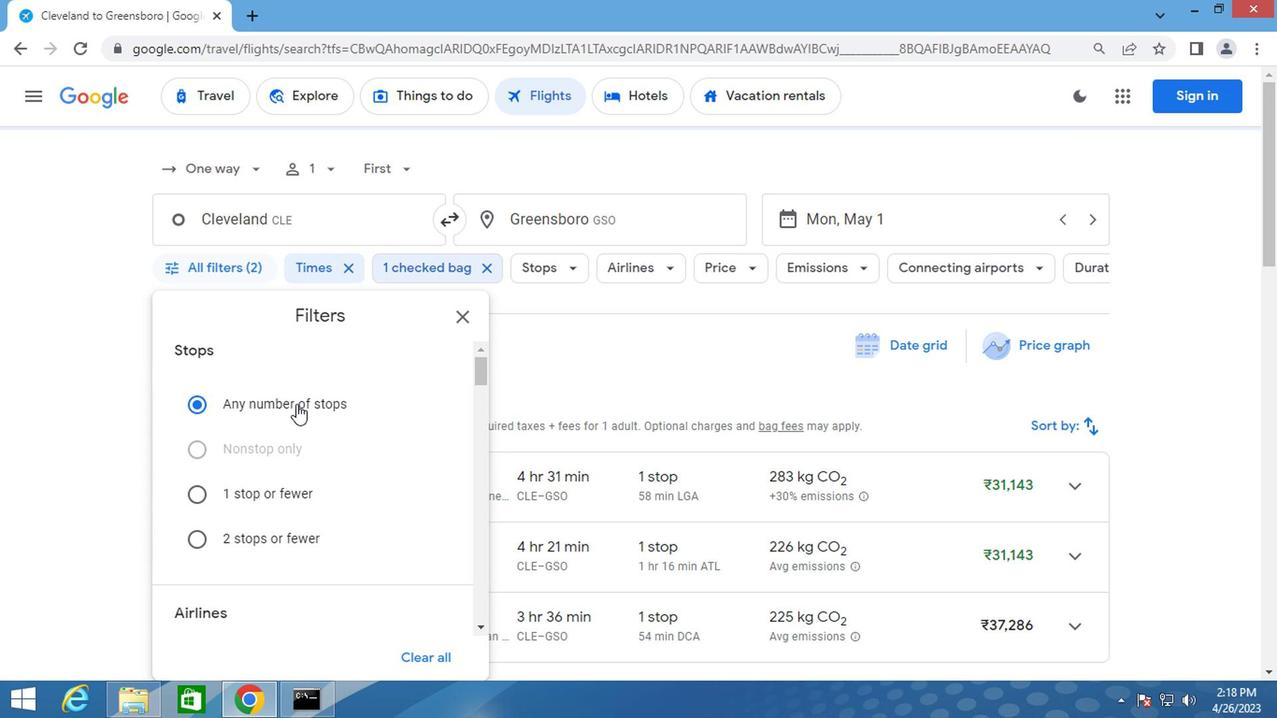 
Action: Mouse scrolled (293, 409) with delta (0, -1)
Screenshot: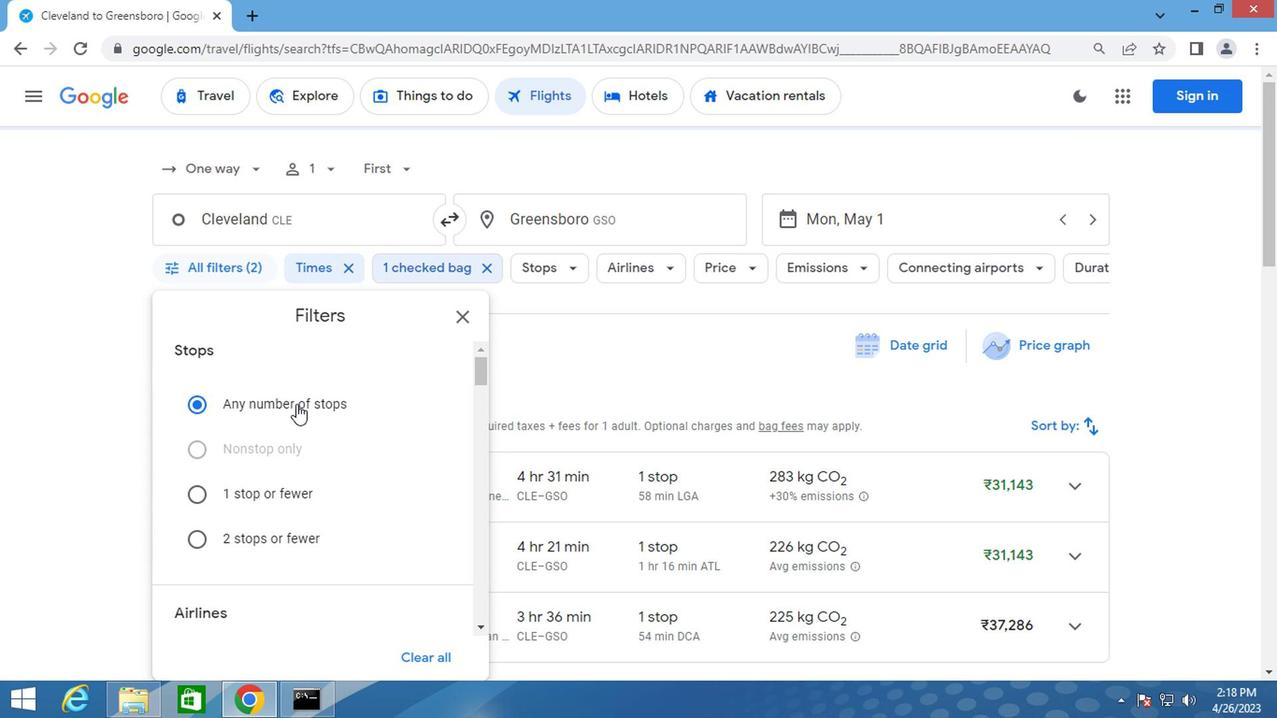 
Action: Mouse moved to (294, 417)
Screenshot: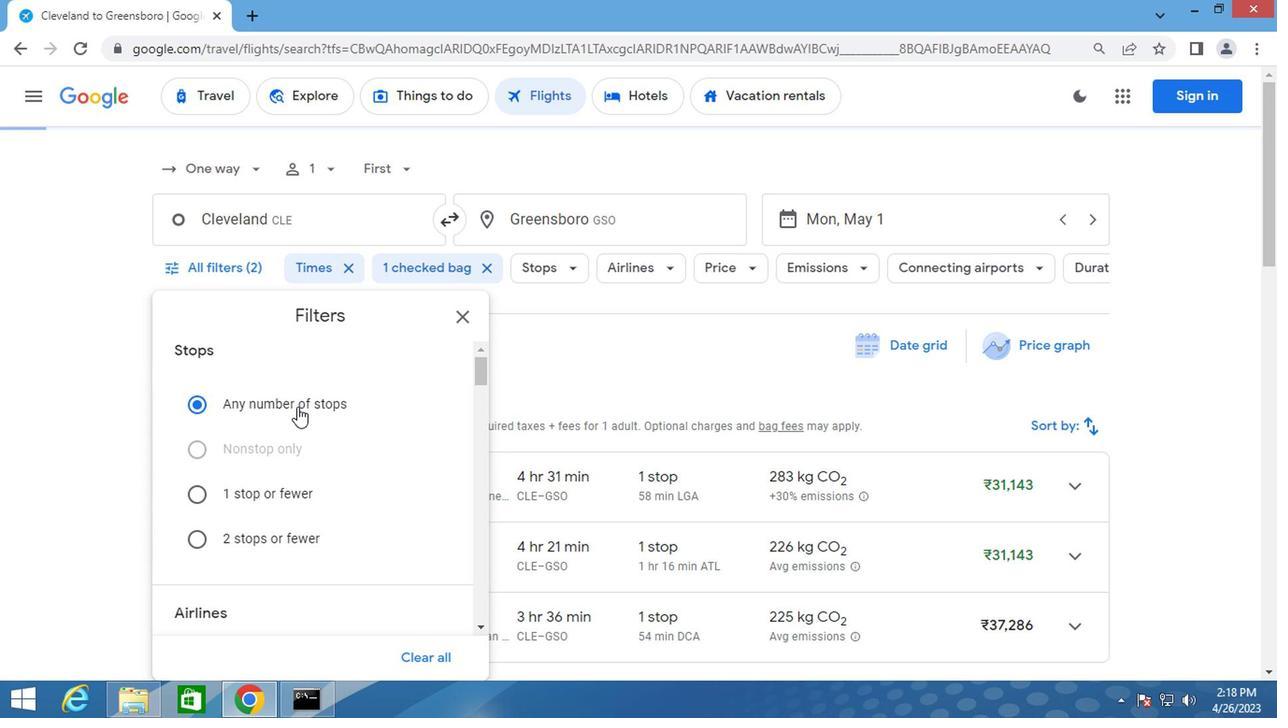 
Action: Mouse scrolled (294, 417) with delta (0, 0)
Screenshot: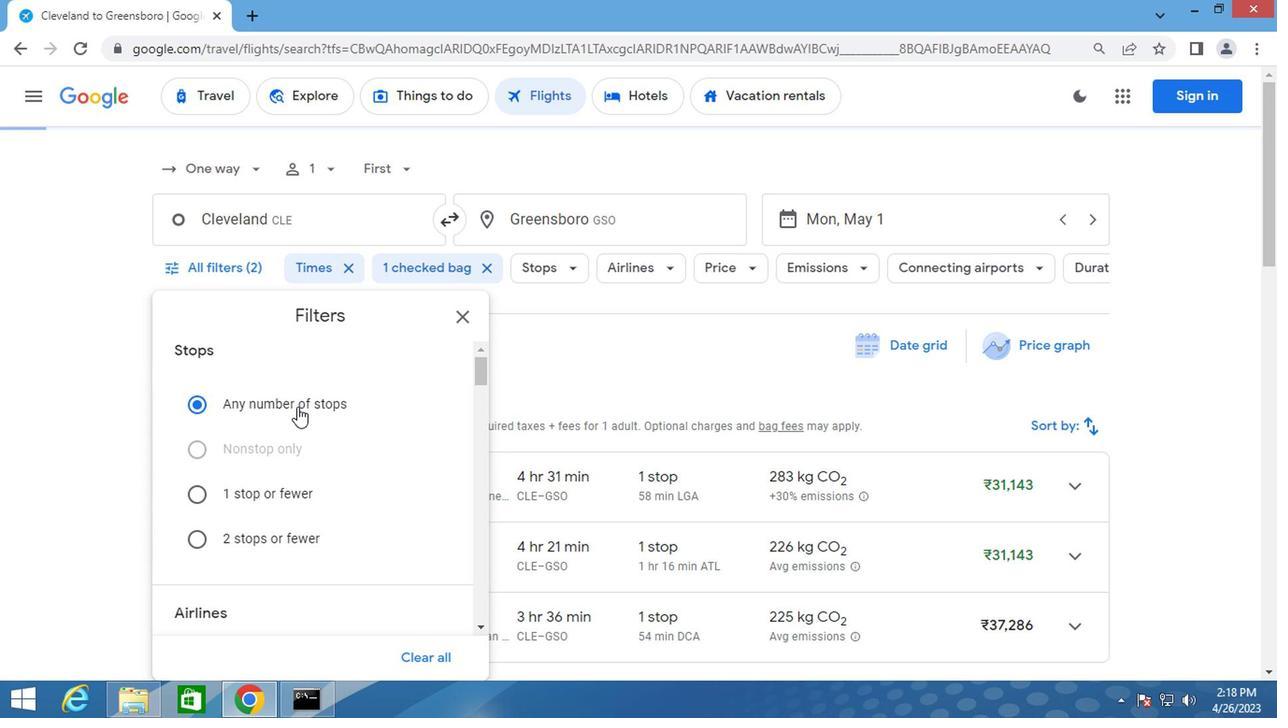 
Action: Mouse moved to (299, 434)
Screenshot: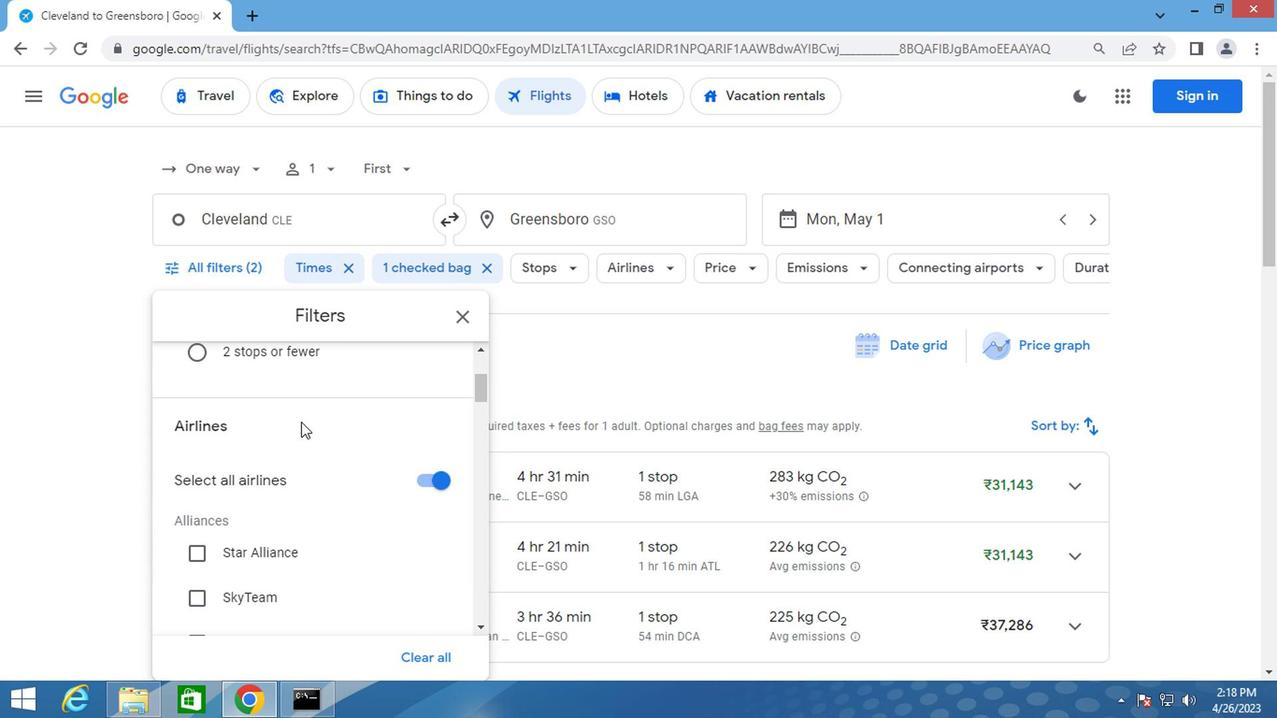 
Action: Mouse scrolled (299, 433) with delta (0, -1)
Screenshot: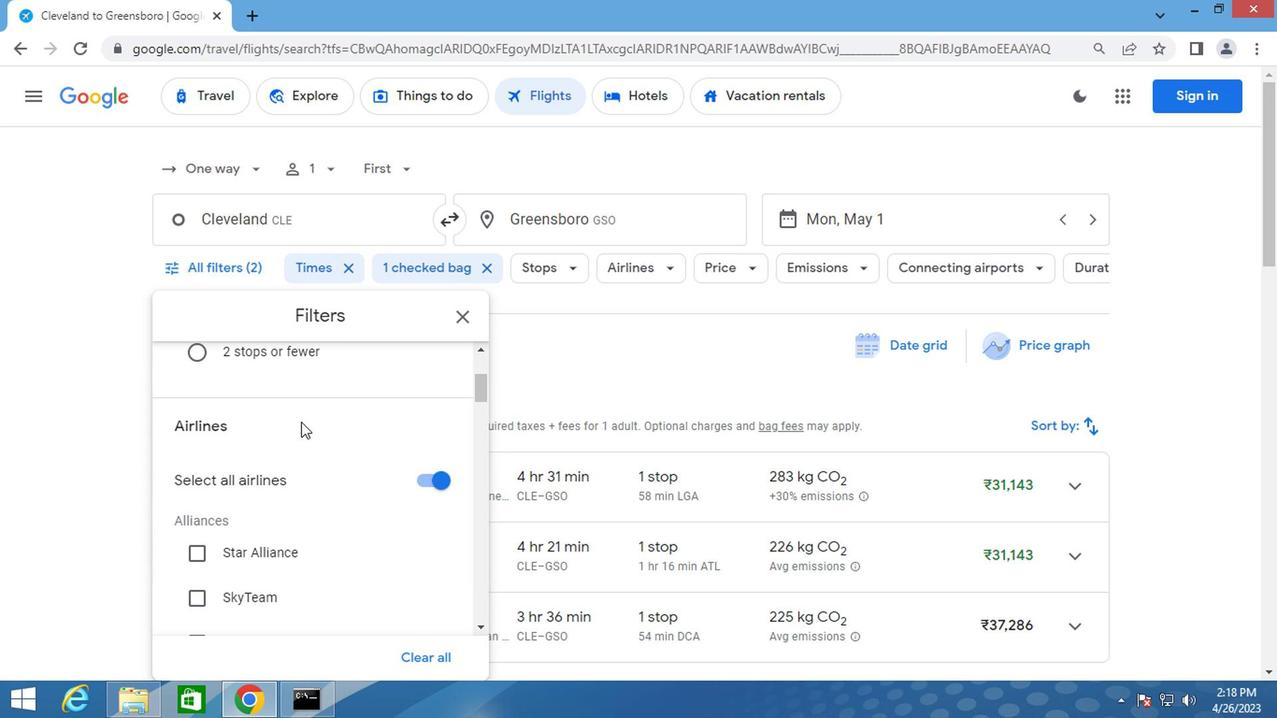 
Action: Mouse moved to (300, 438)
Screenshot: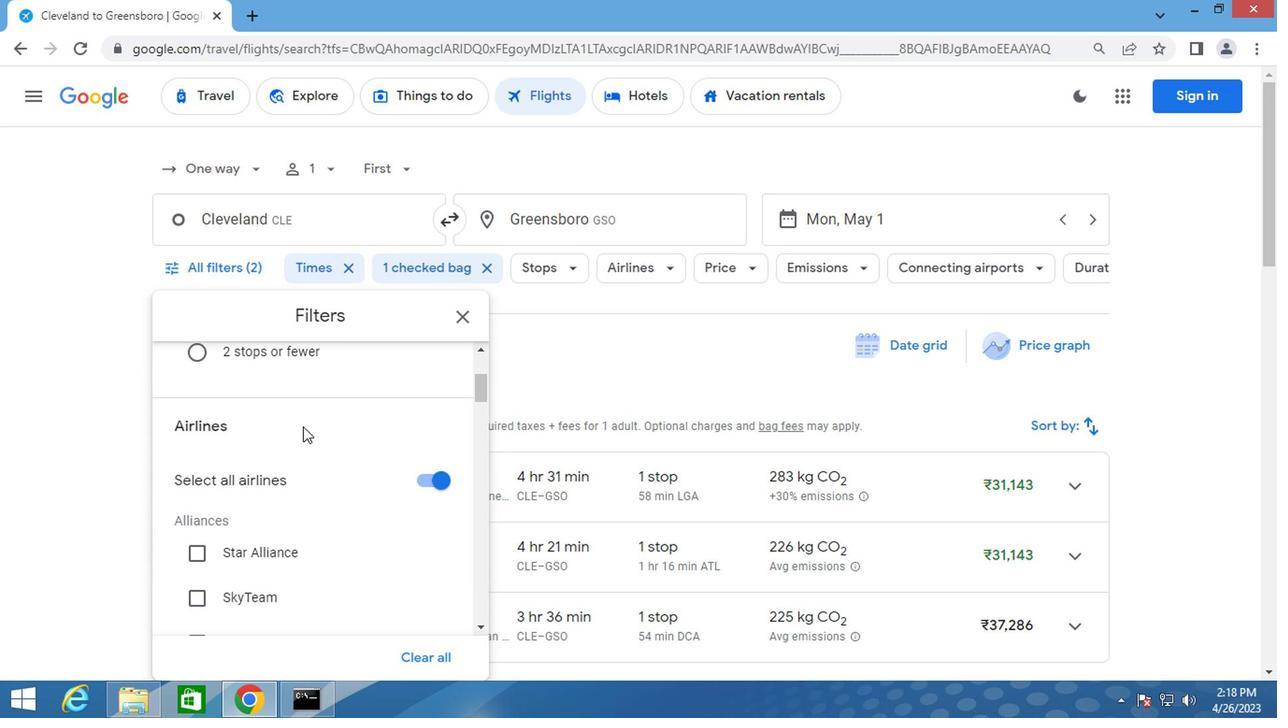 
Action: Mouse scrolled (300, 437) with delta (0, -1)
Screenshot: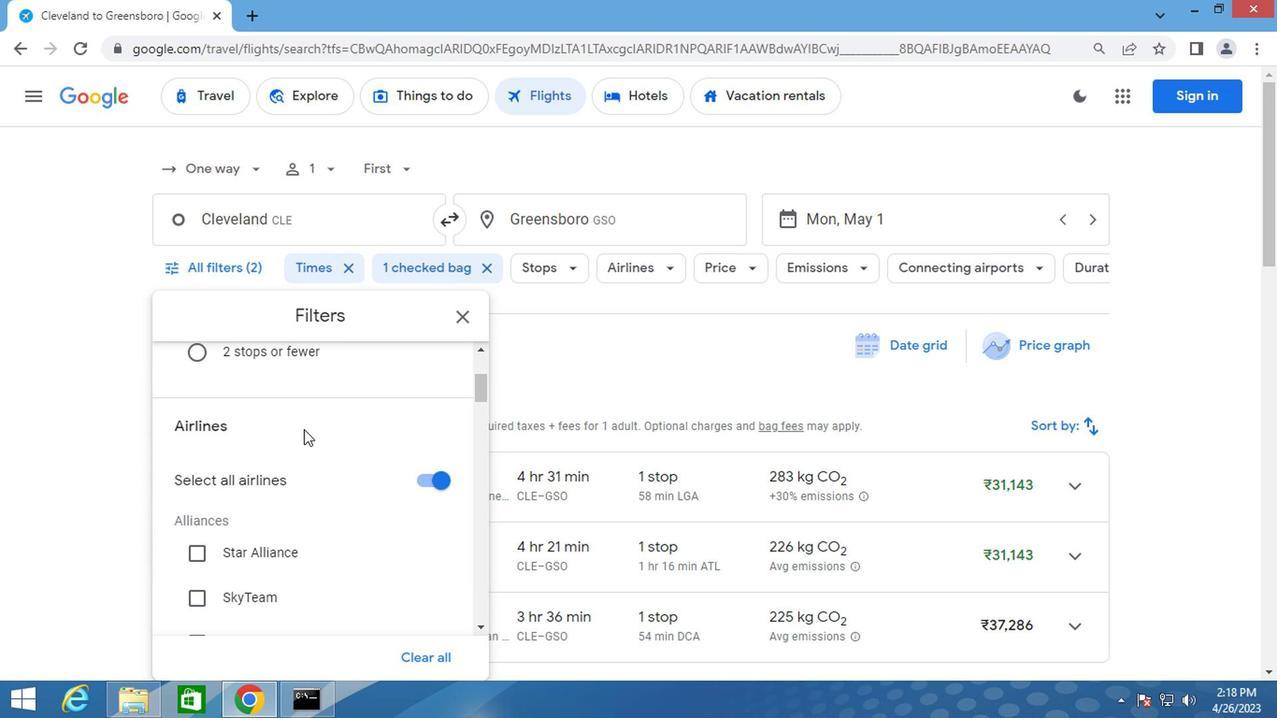 
Action: Mouse scrolled (300, 437) with delta (0, -1)
Screenshot: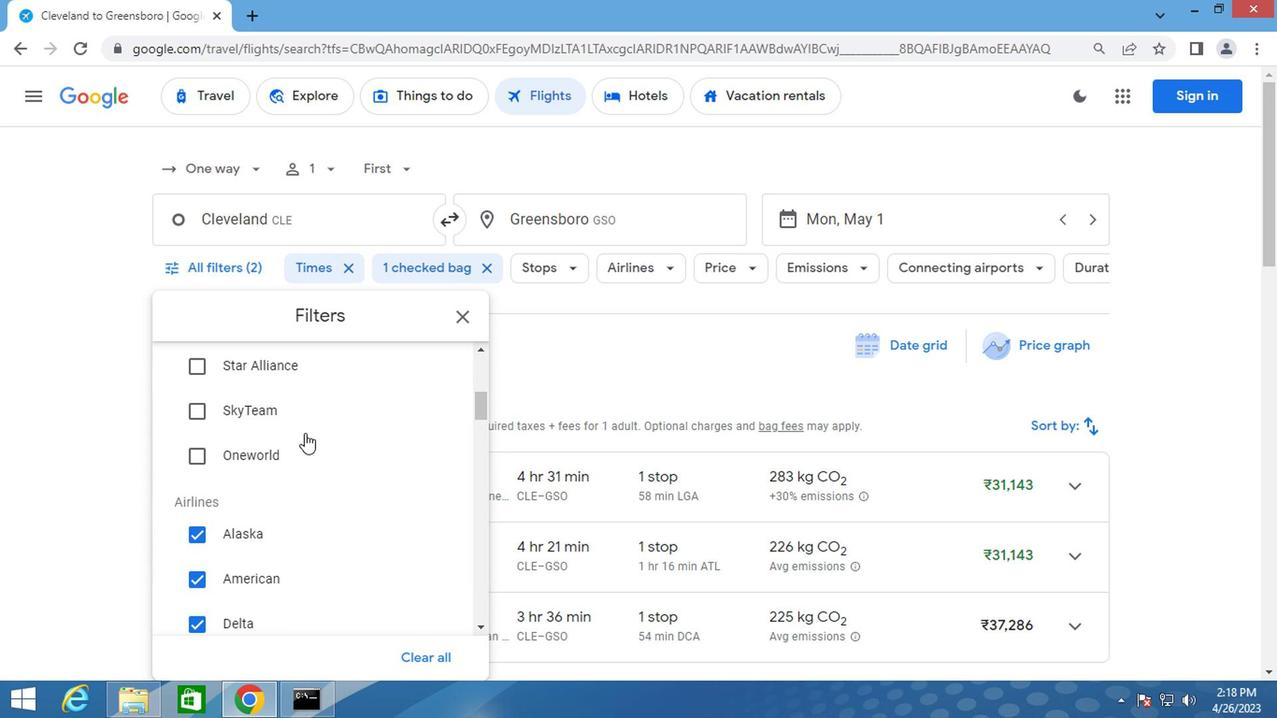 
Action: Mouse scrolled (300, 437) with delta (0, -1)
Screenshot: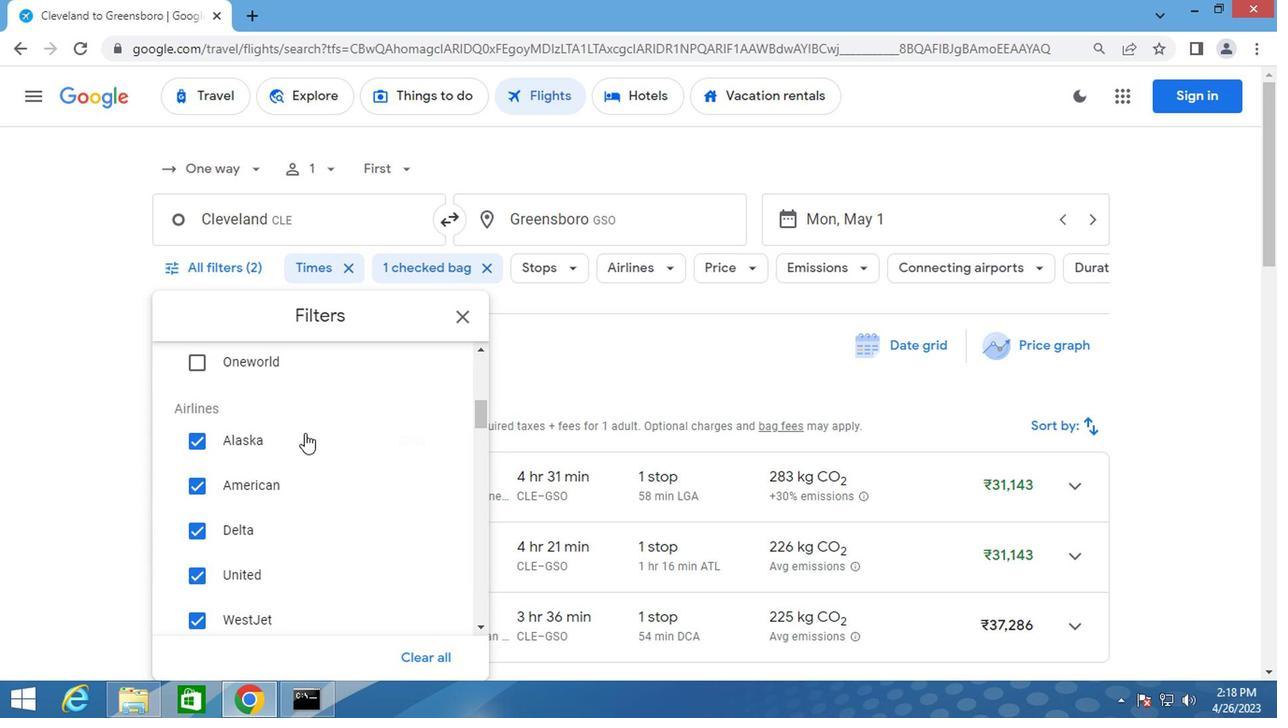 
Action: Mouse scrolled (300, 439) with delta (0, 0)
Screenshot: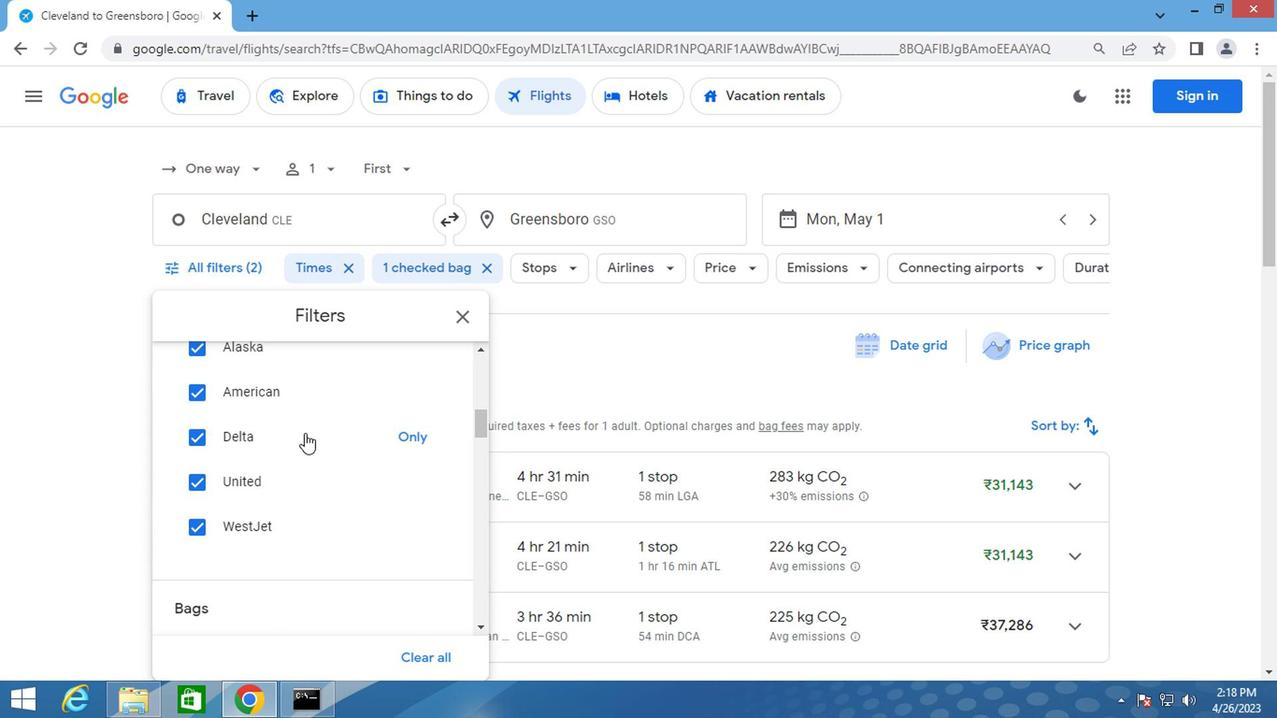 
Action: Mouse scrolled (300, 437) with delta (0, -1)
Screenshot: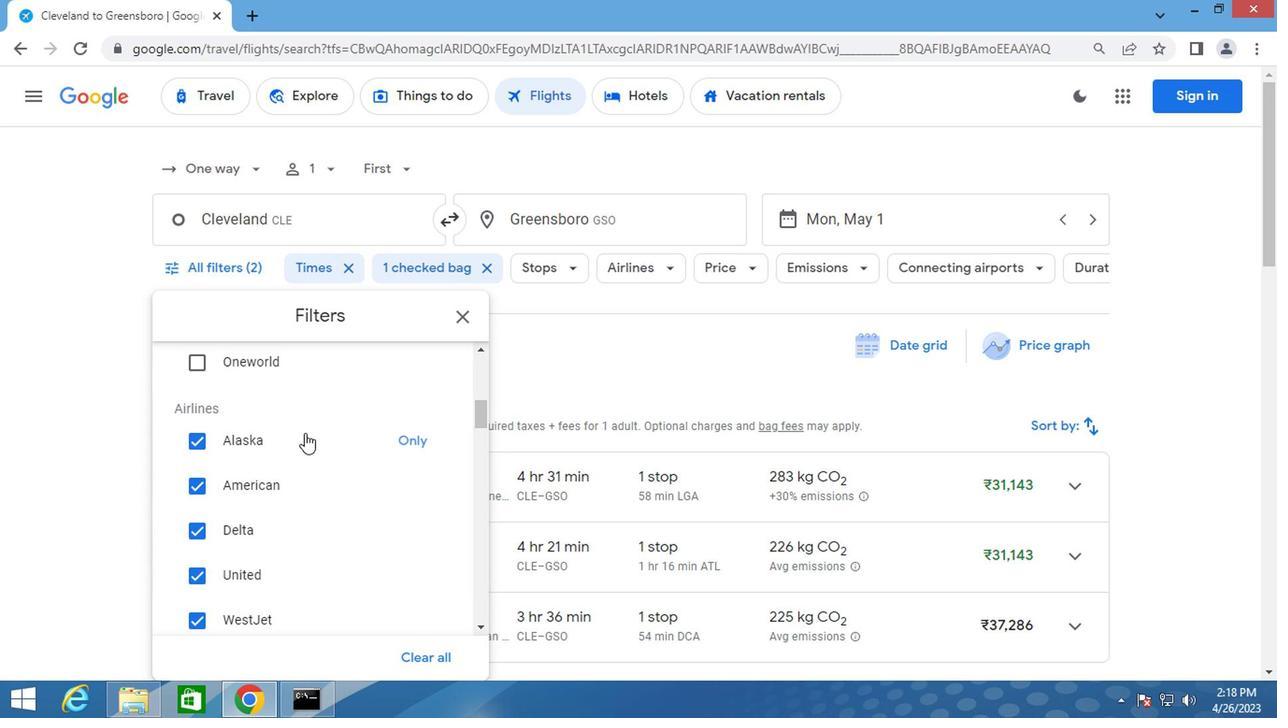 
Action: Mouse scrolled (300, 437) with delta (0, -1)
Screenshot: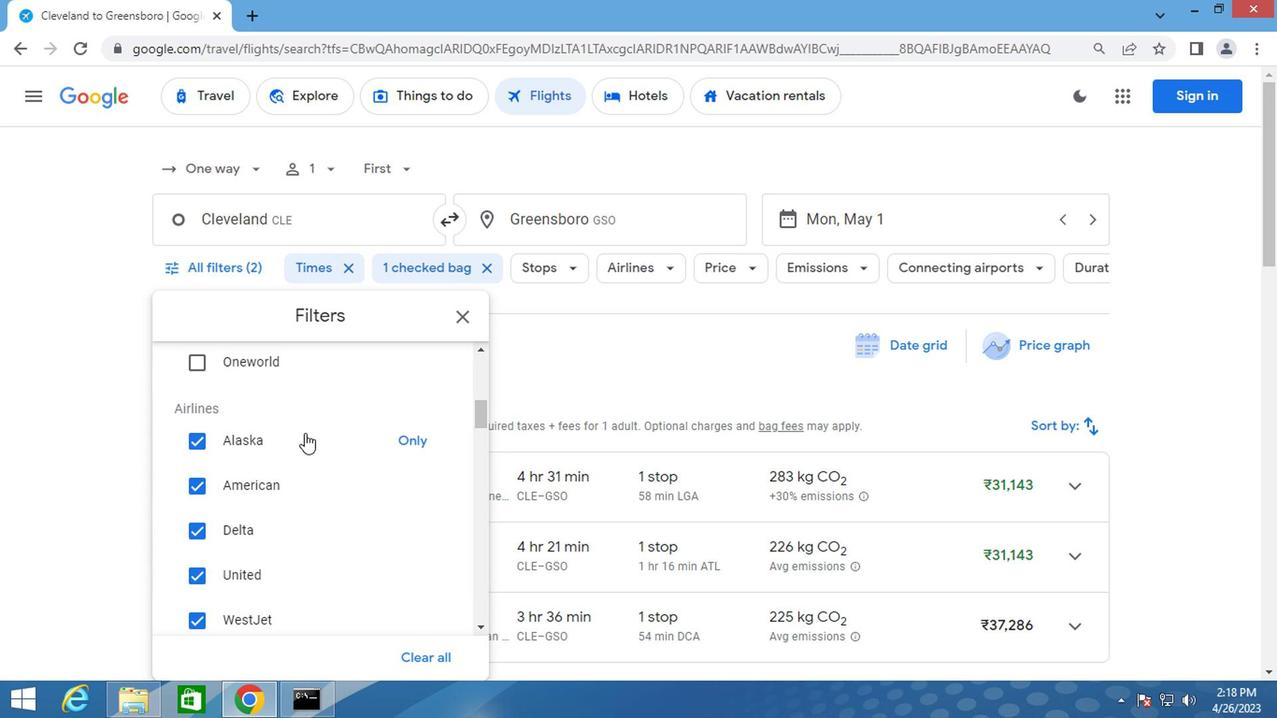 
Action: Mouse moved to (306, 447)
Screenshot: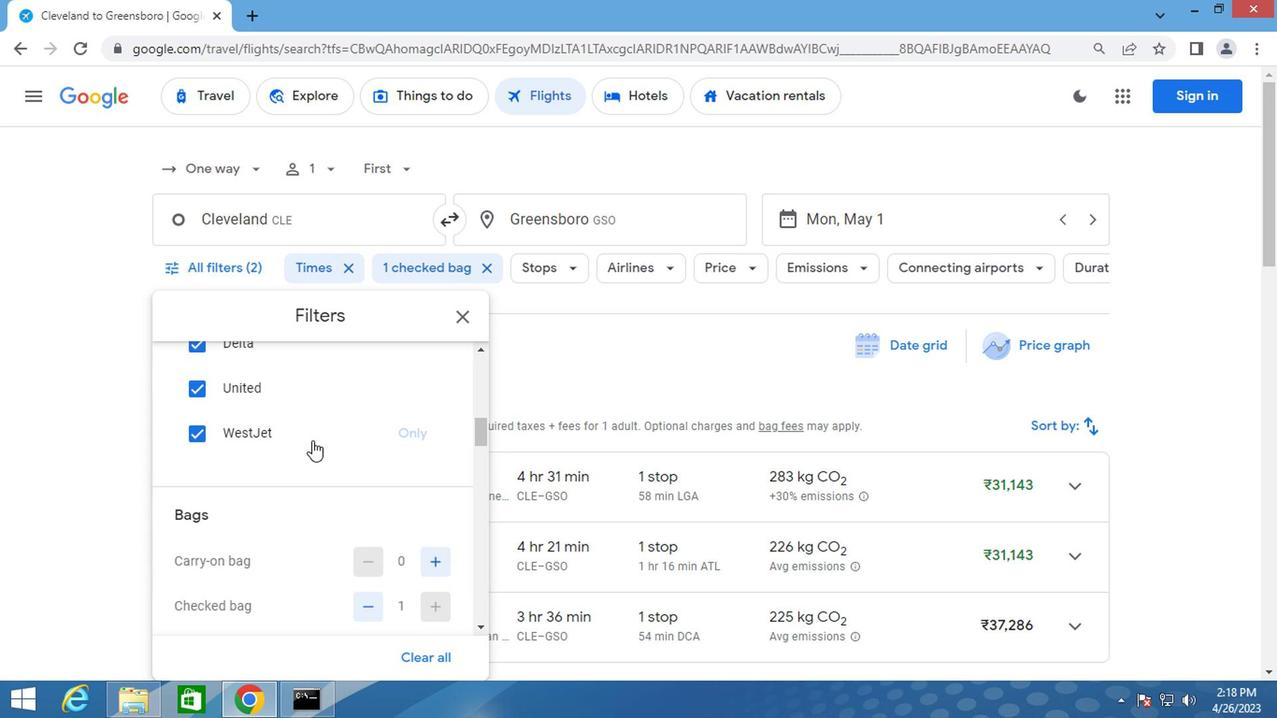 
Action: Mouse scrolled (306, 445) with delta (0, -1)
Screenshot: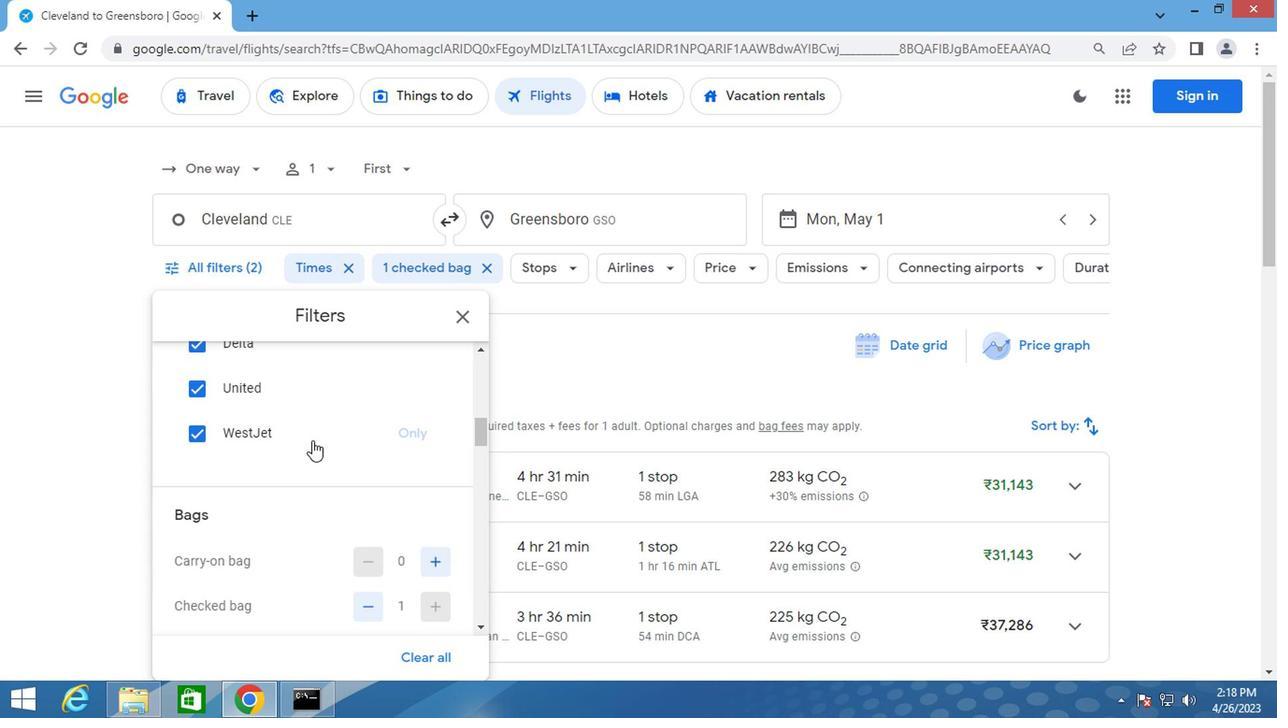 
Action: Mouse moved to (403, 522)
Screenshot: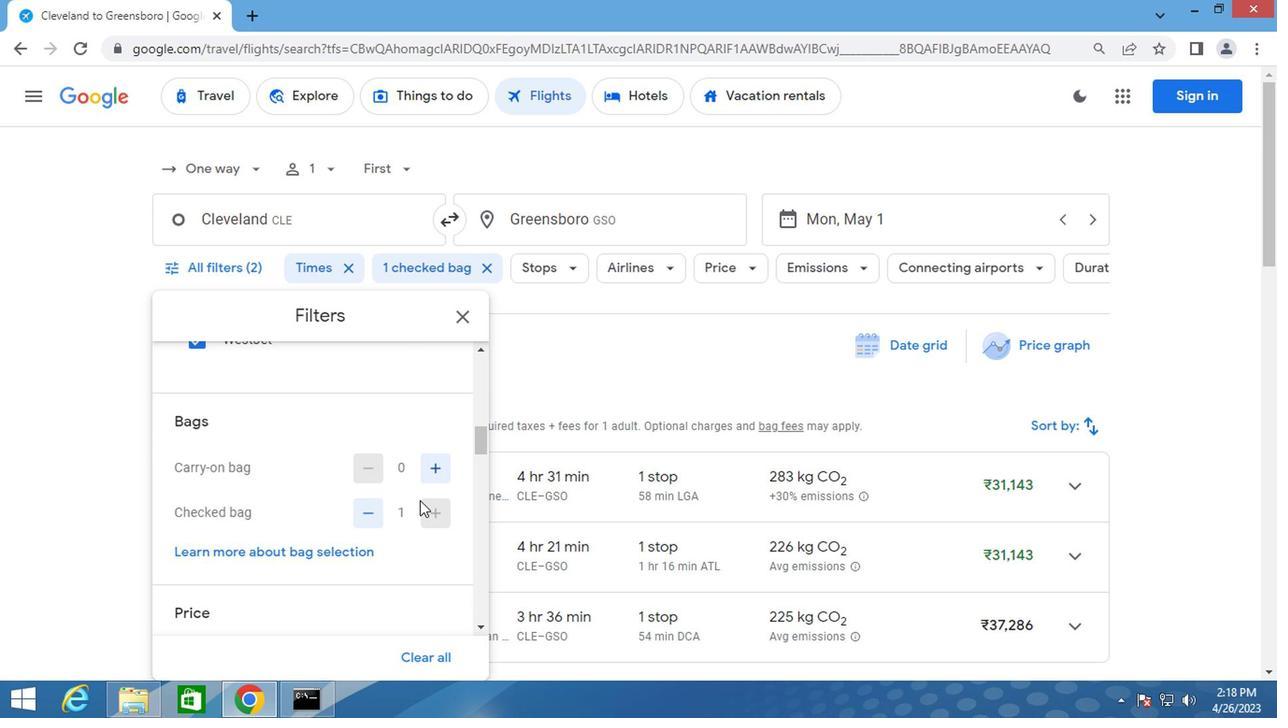 
Action: Mouse pressed left at (403, 522)
Screenshot: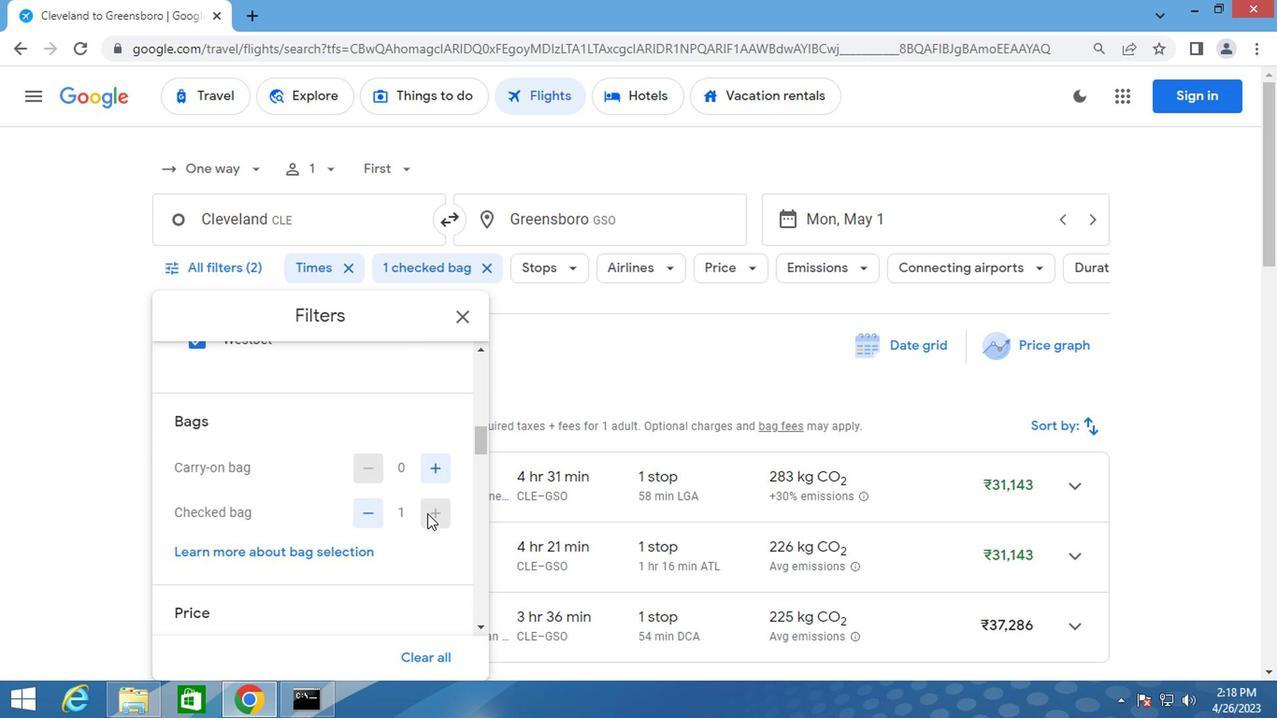 
Action: Mouse moved to (375, 504)
Screenshot: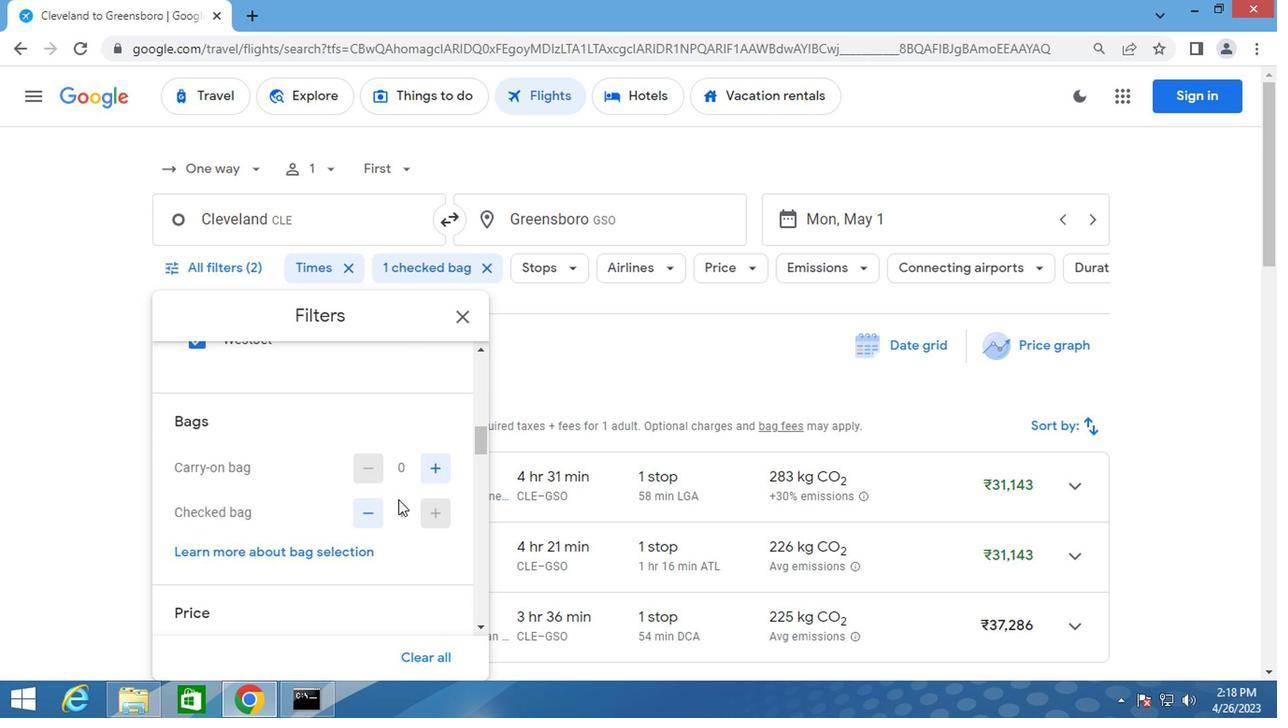 
Action: Mouse scrolled (375, 503) with delta (0, 0)
Screenshot: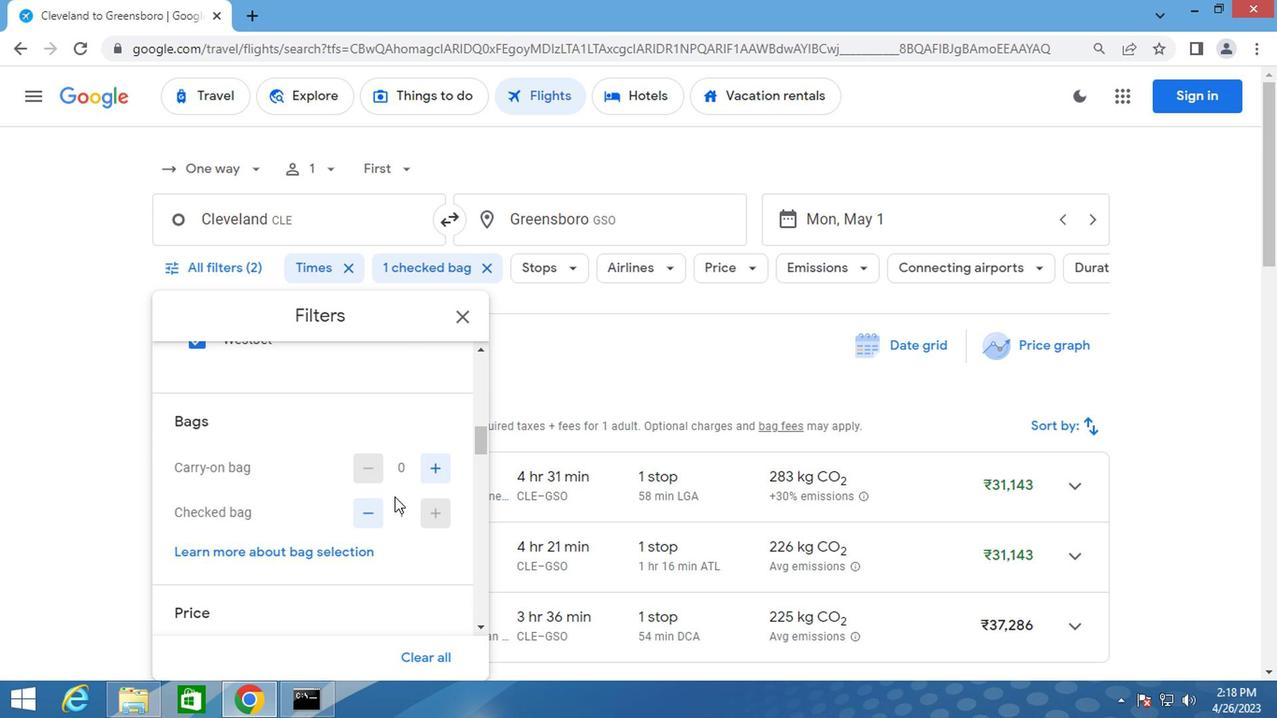 
Action: Mouse scrolled (375, 503) with delta (0, 0)
Screenshot: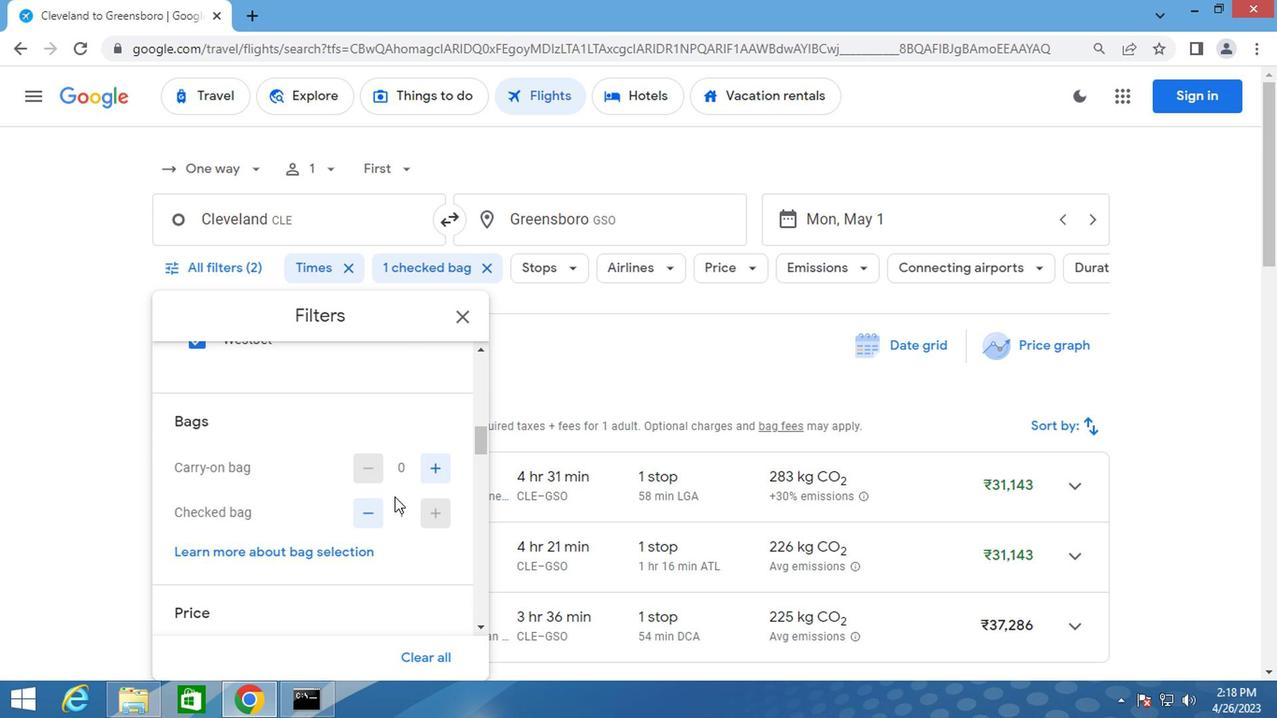 
Action: Mouse moved to (403, 510)
Screenshot: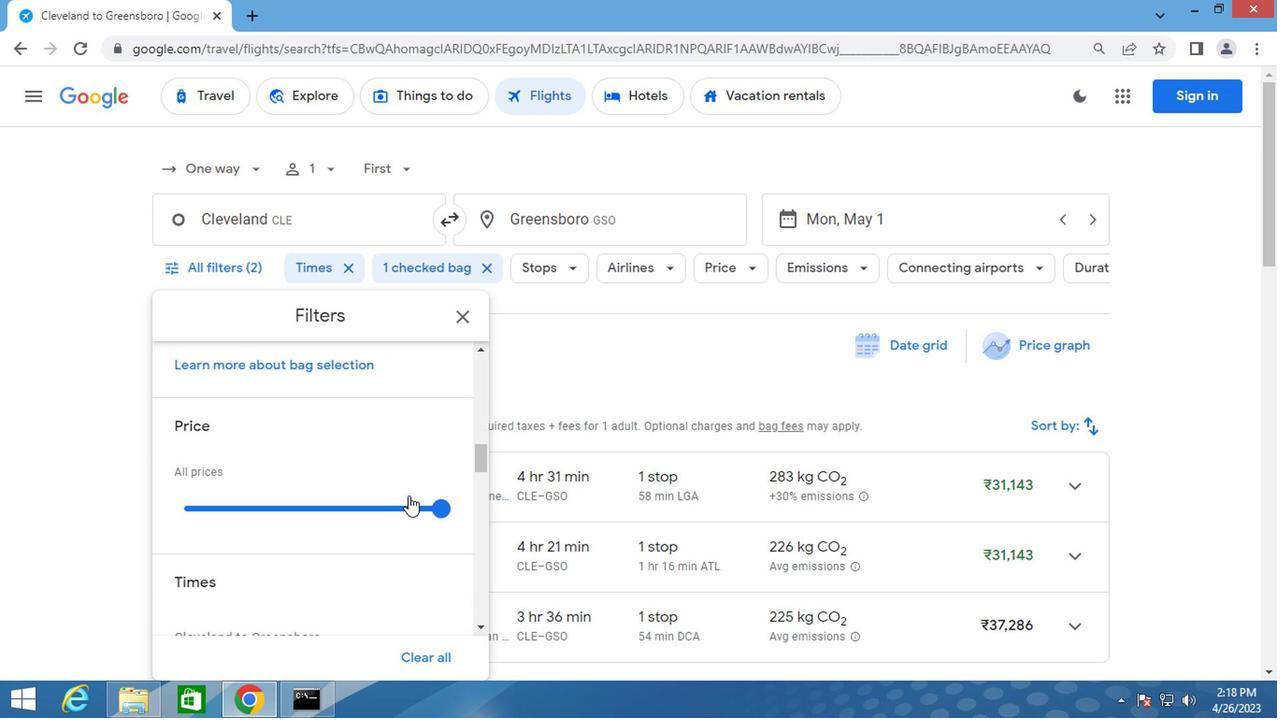 
Action: Mouse pressed left at (403, 510)
Screenshot: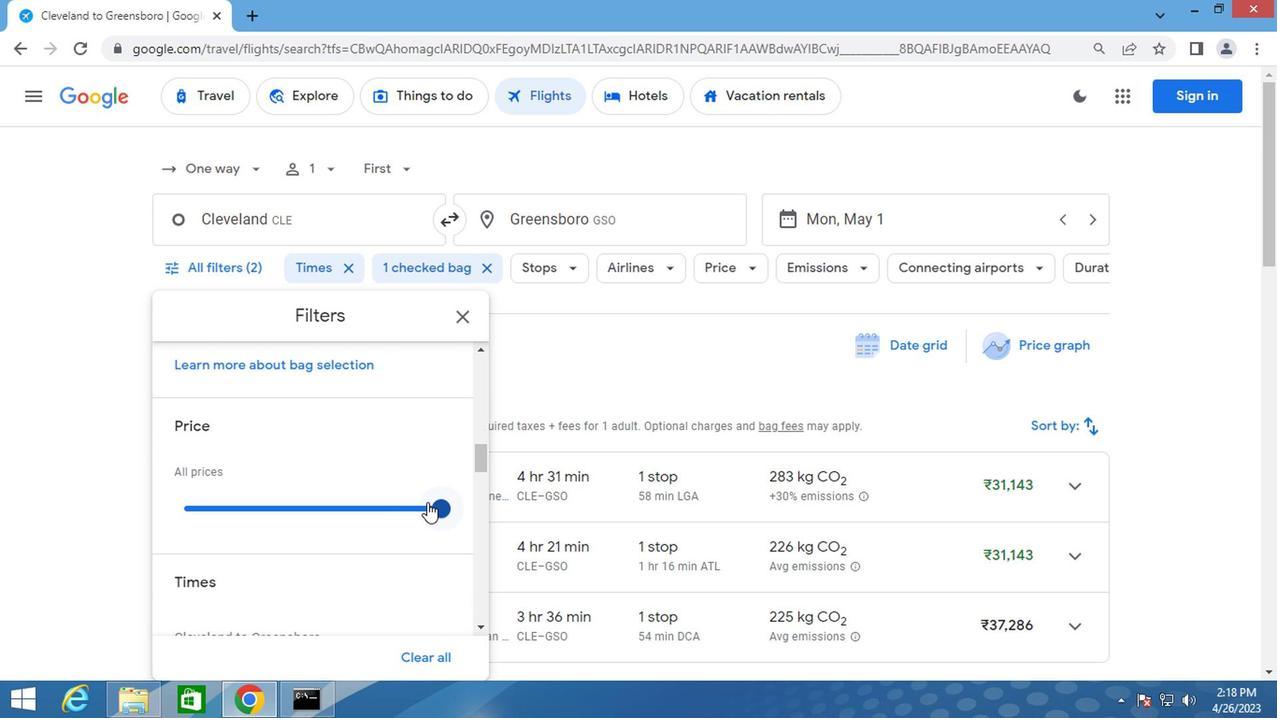 
Action: Mouse moved to (301, 501)
Screenshot: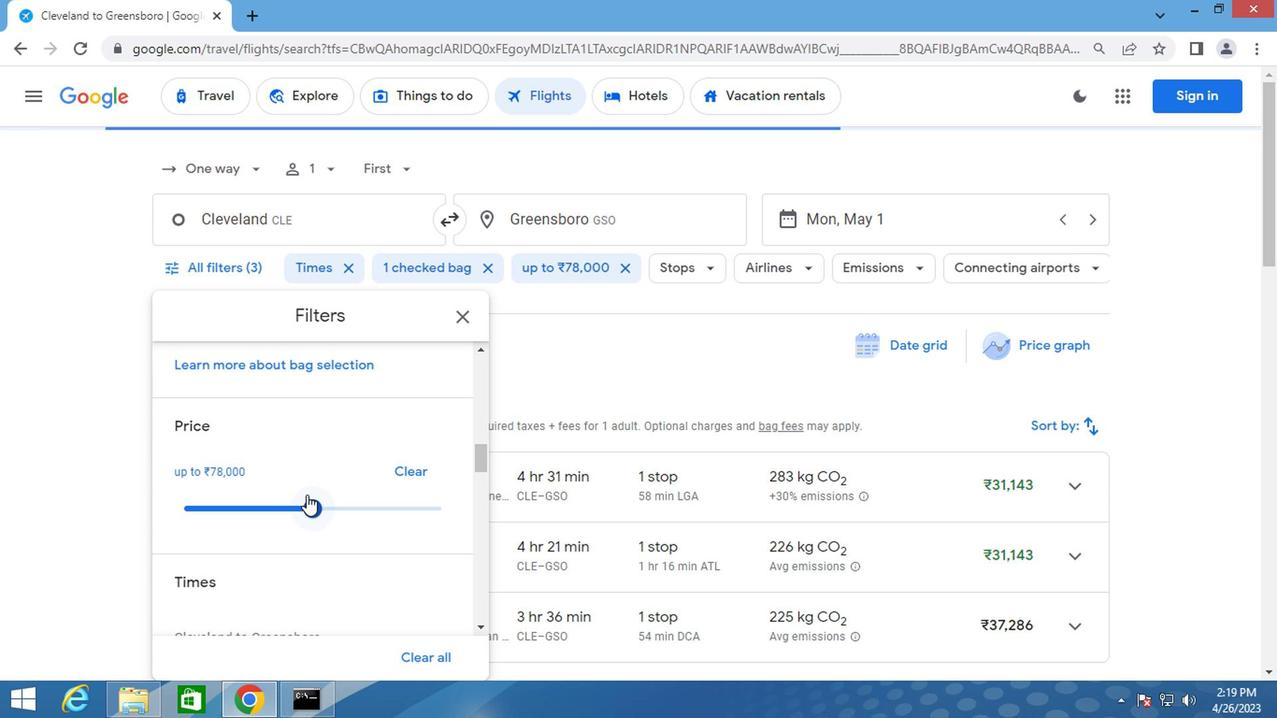 
Action: Mouse scrolled (301, 499) with delta (0, -1)
Screenshot: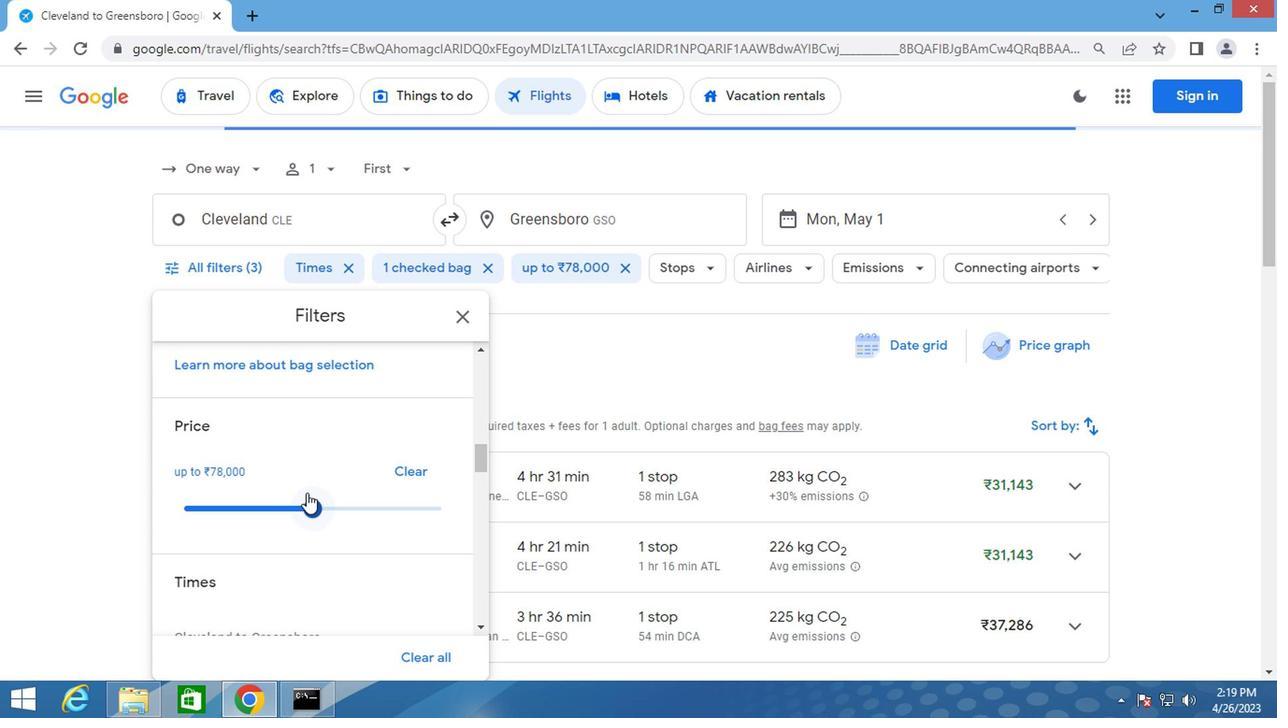 
Action: Mouse moved to (237, 636)
Screenshot: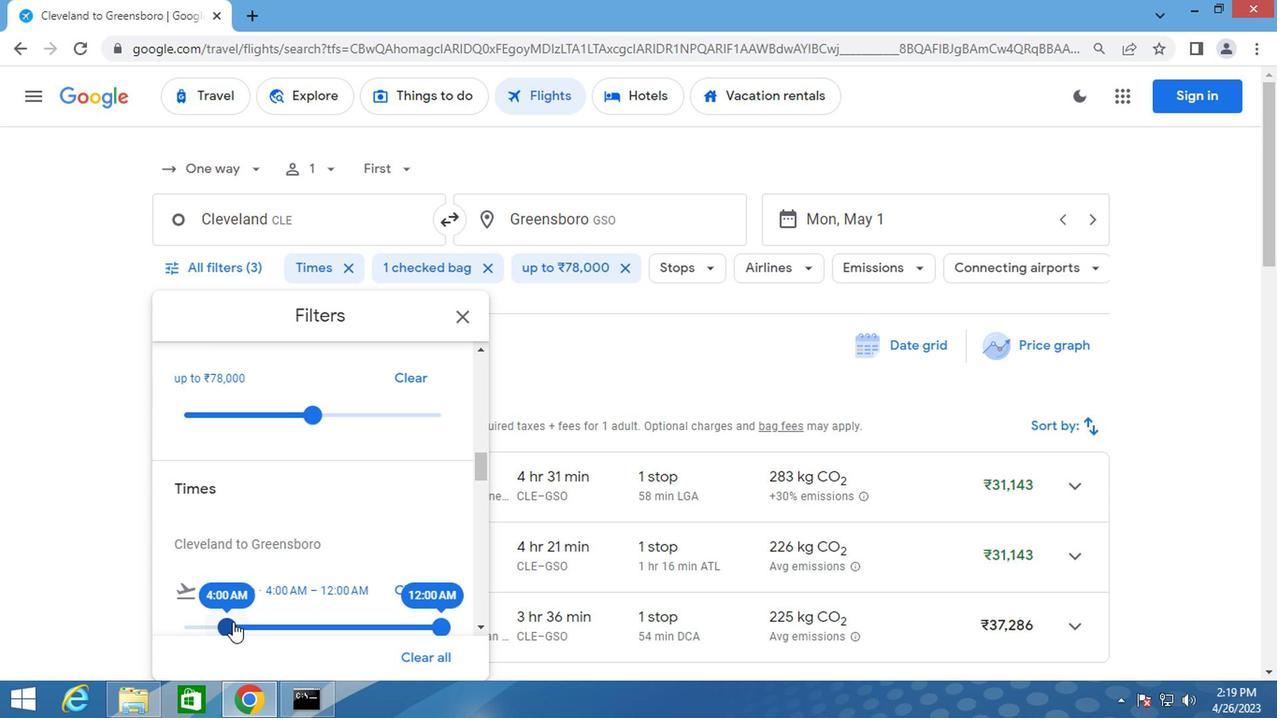 
Action: Mouse pressed left at (237, 636)
Screenshot: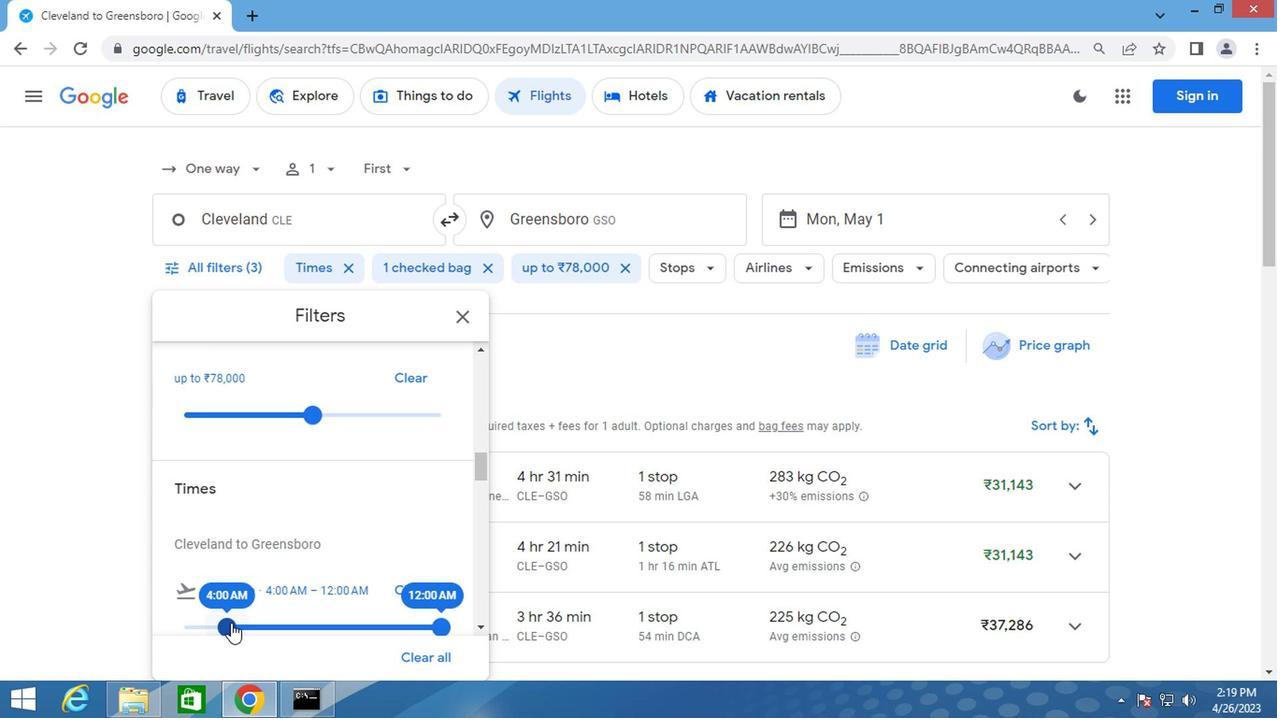 
Action: Mouse moved to (430, 319)
Screenshot: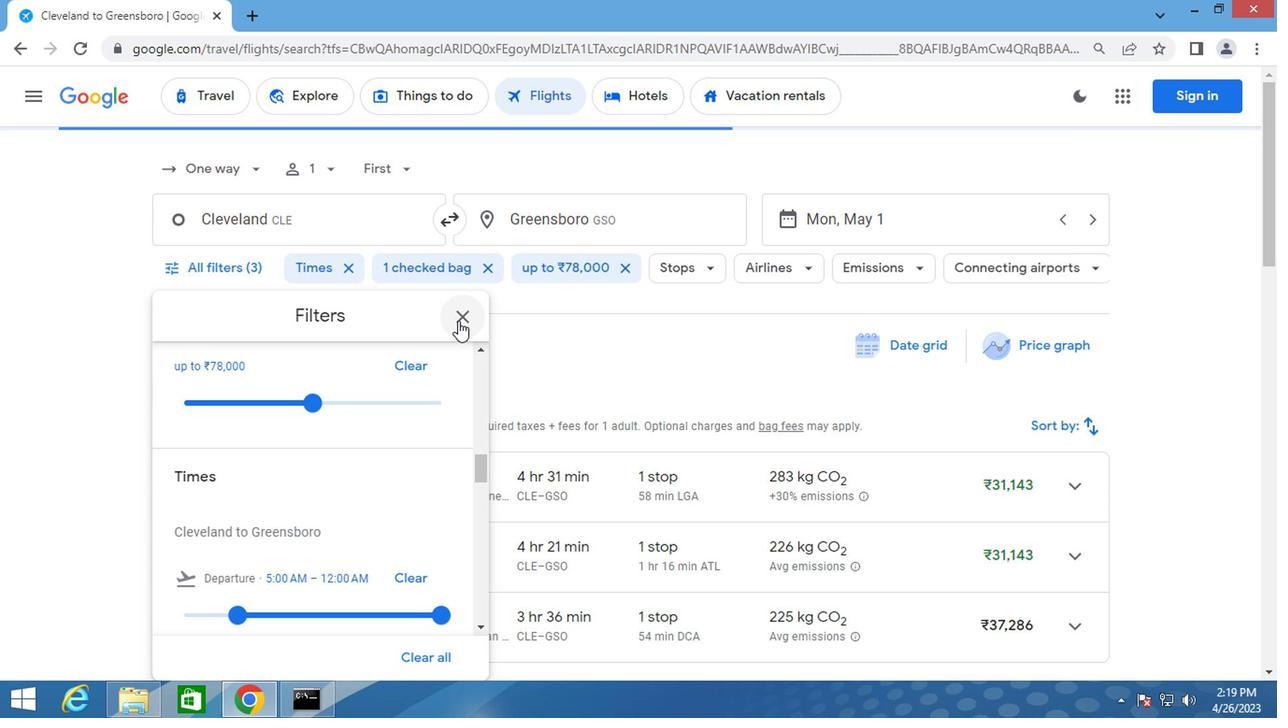 
Action: Mouse pressed left at (430, 319)
Screenshot: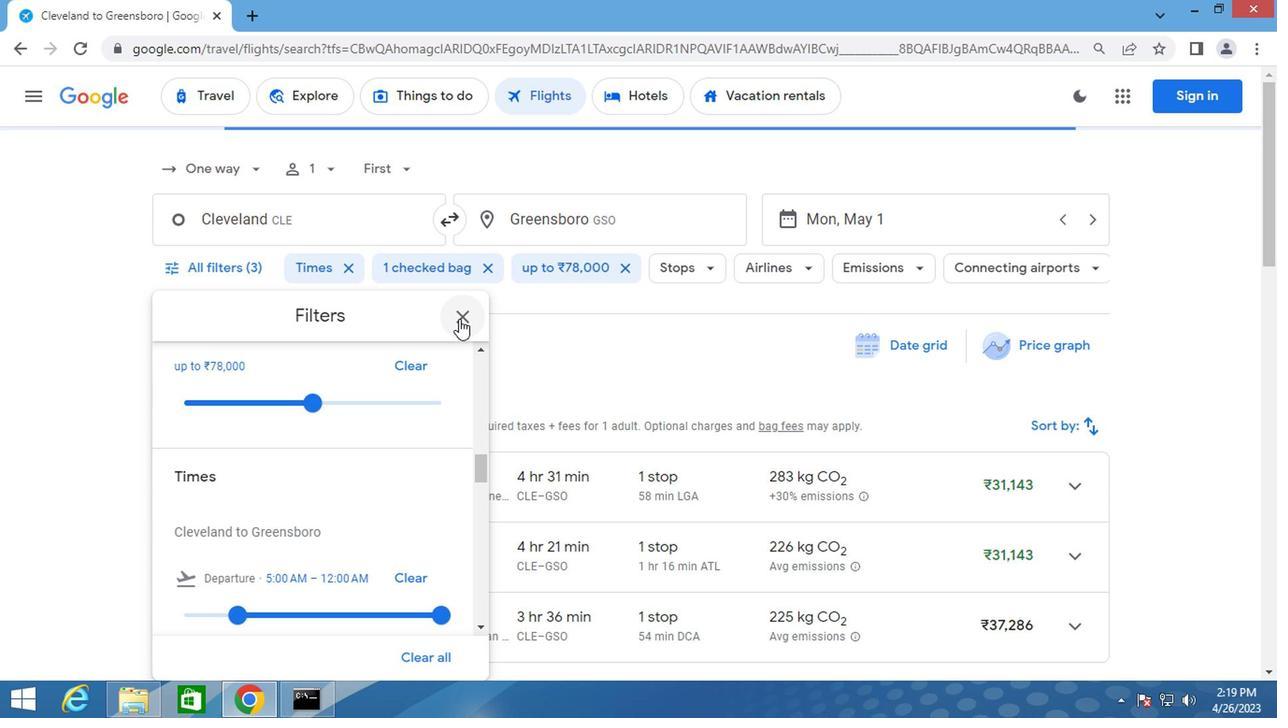 
Action: Mouse moved to (430, 318)
Screenshot: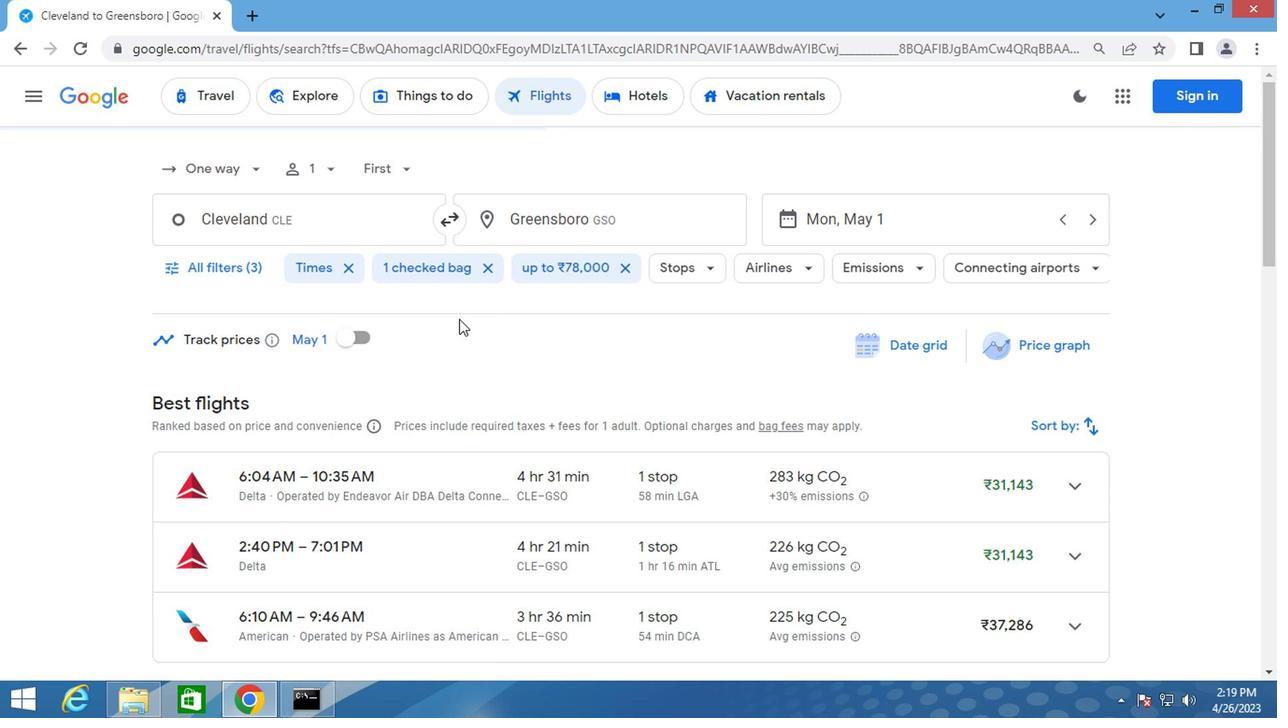 
Action: Key pressed <Key.f8>
Screenshot: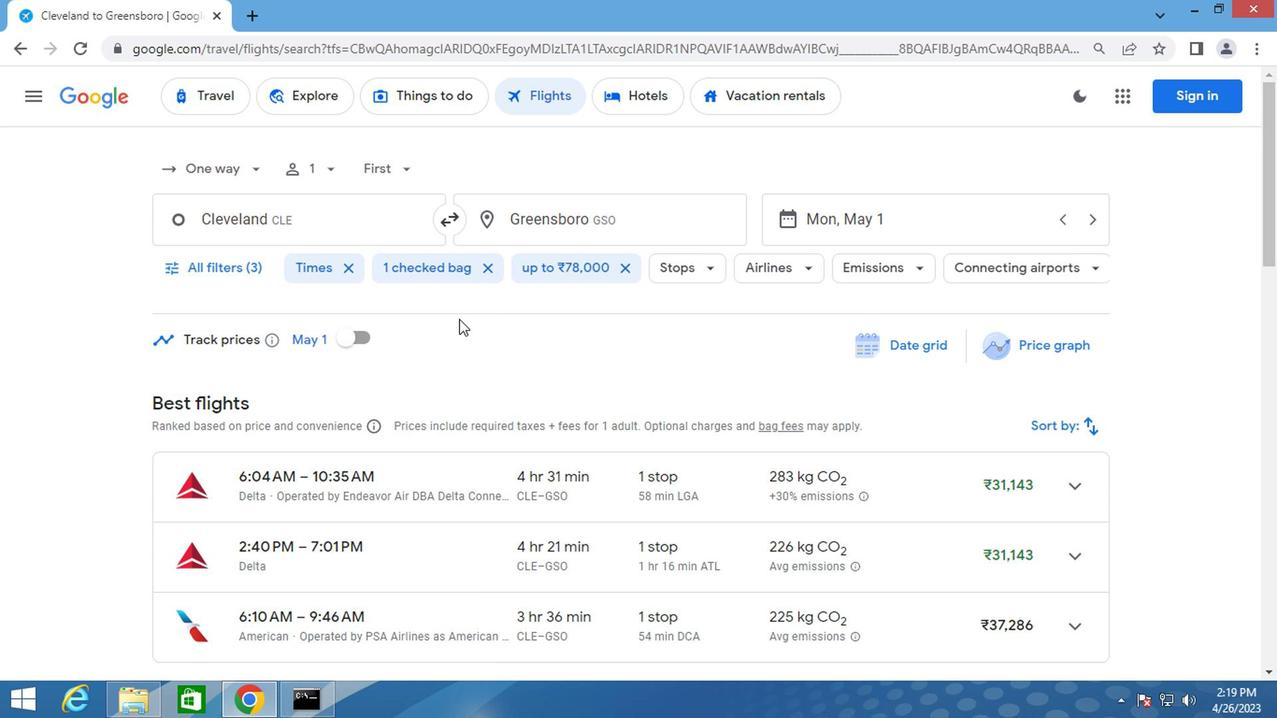 
